 Task: Find connections with filter location Blackpool with filter topic #Websitewith filter profile language Spanish with filter current company ArcelorMittal Nippon Steel India with filter school Tezpur University with filter industry Wireless Services with filter service category Network Support with filter keywords title Machinery Operator
Action: Mouse moved to (561, 76)
Screenshot: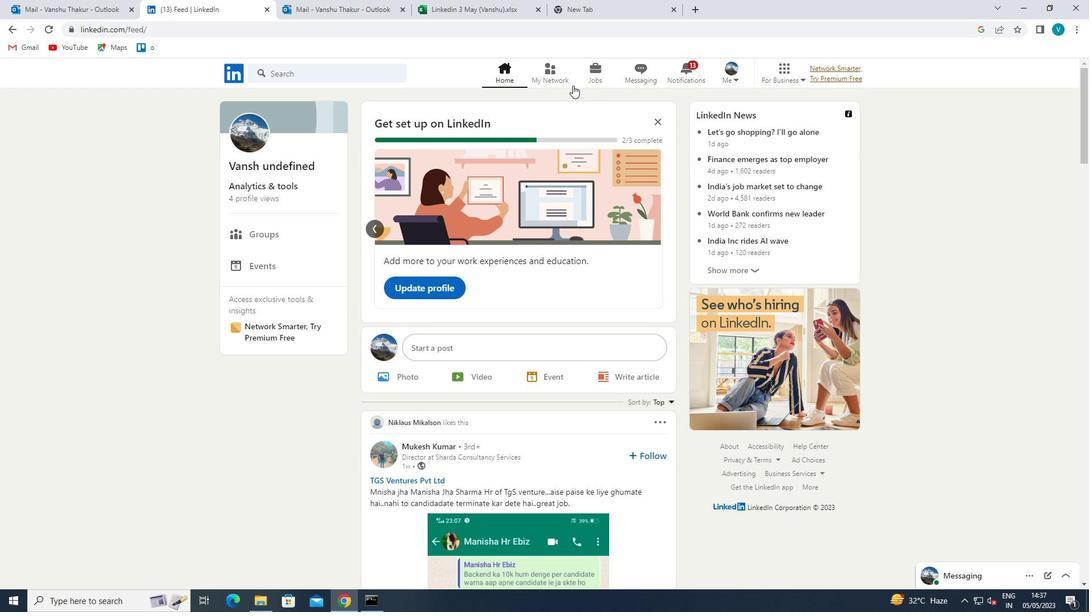 
Action: Mouse pressed left at (561, 76)
Screenshot: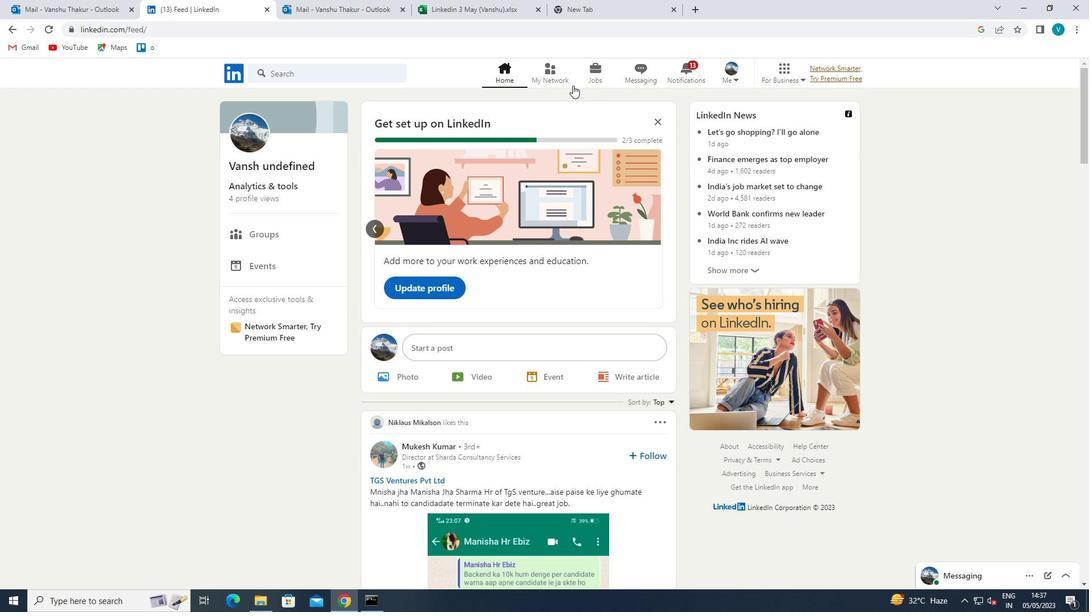 
Action: Mouse moved to (345, 139)
Screenshot: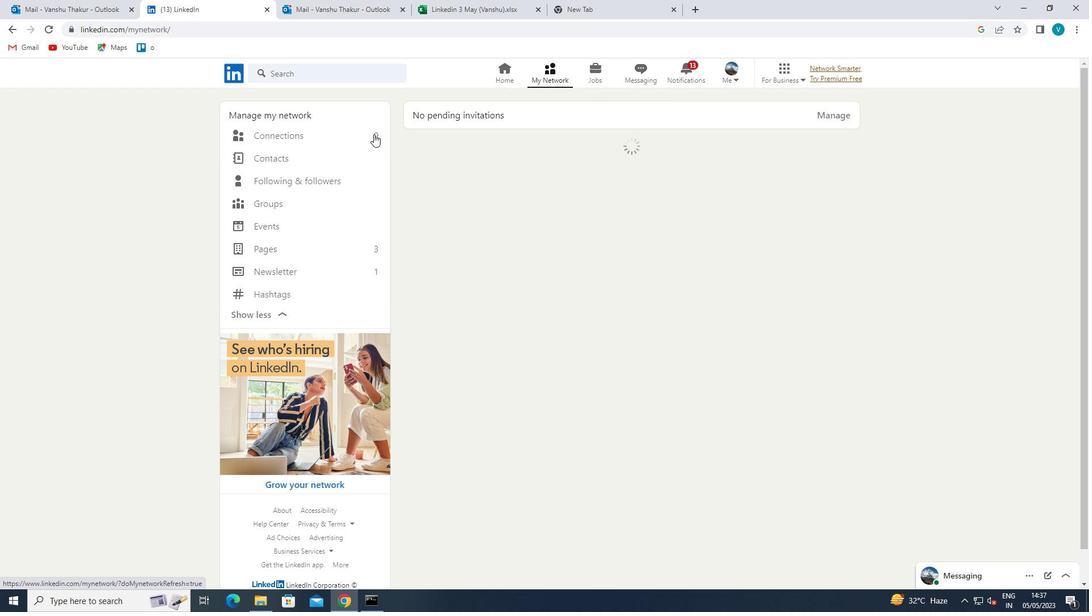 
Action: Mouse pressed left at (345, 139)
Screenshot: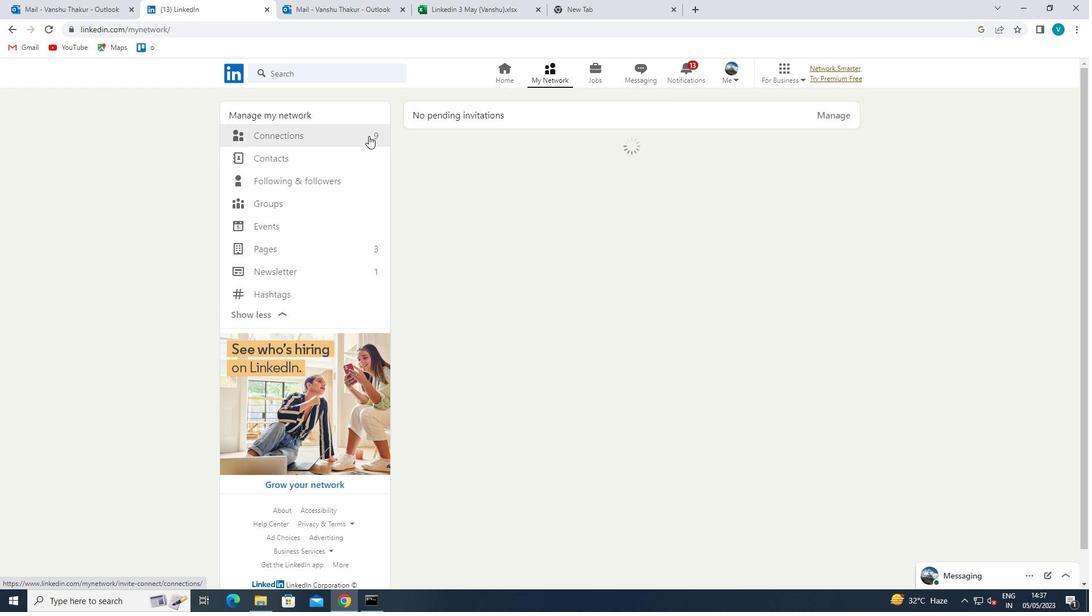 
Action: Mouse moved to (608, 129)
Screenshot: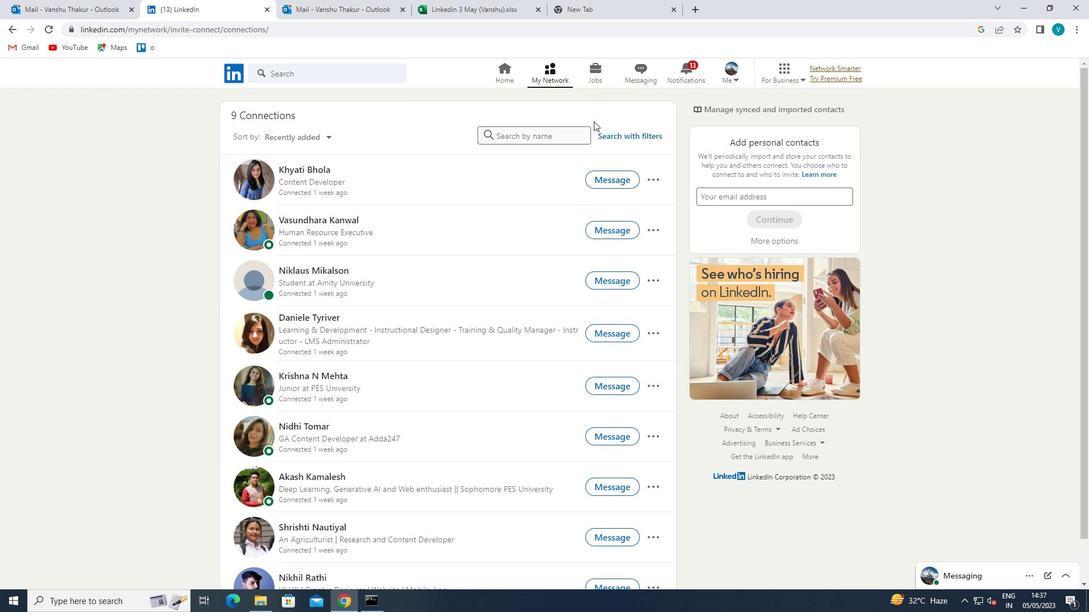
Action: Mouse pressed left at (608, 129)
Screenshot: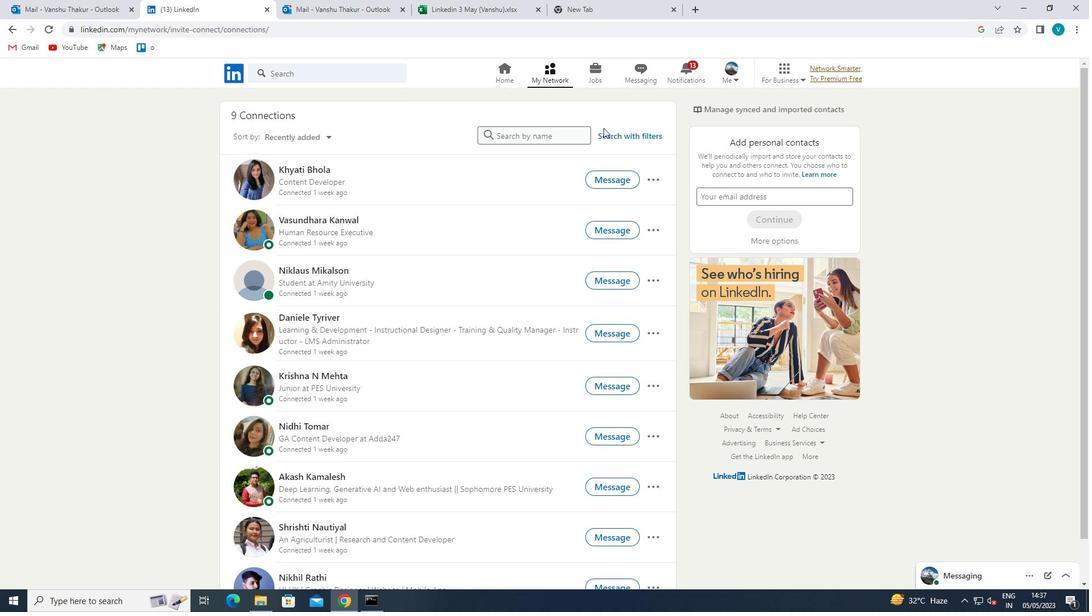 
Action: Mouse moved to (559, 103)
Screenshot: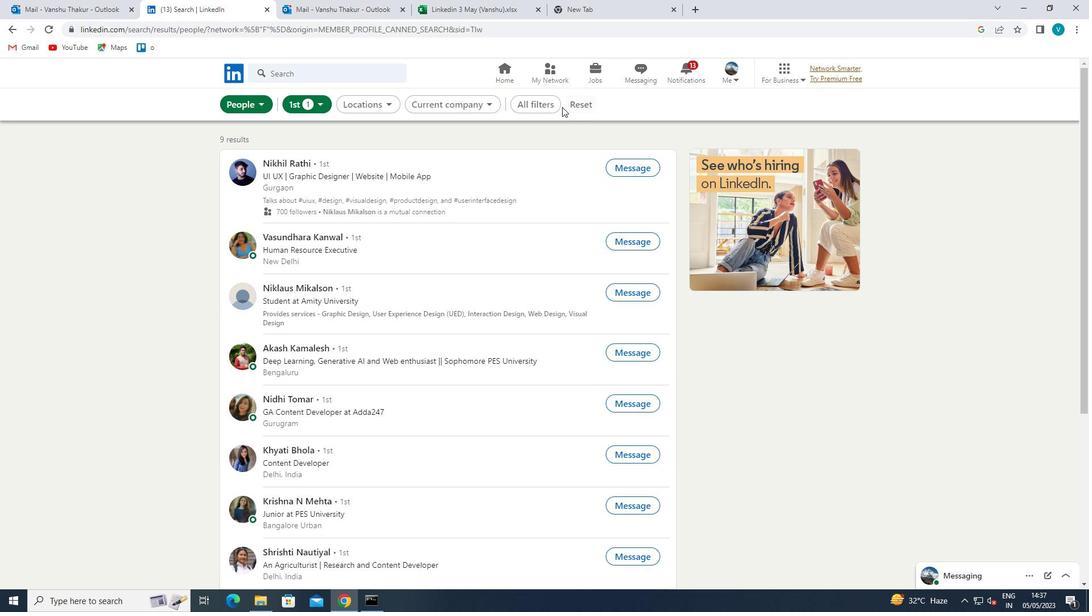 
Action: Mouse pressed left at (559, 103)
Screenshot: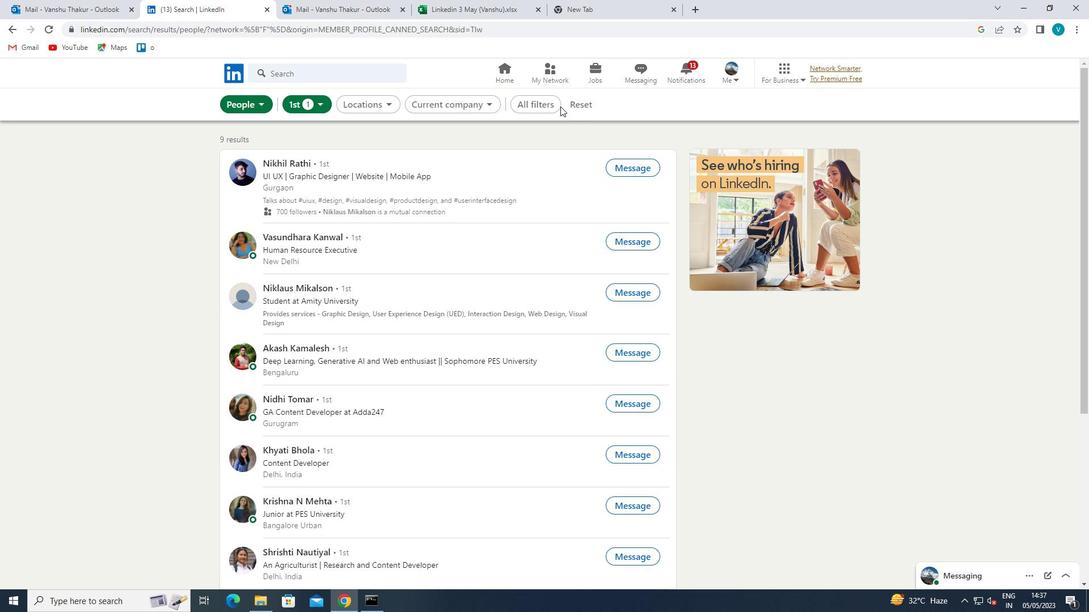 
Action: Mouse moved to (917, 250)
Screenshot: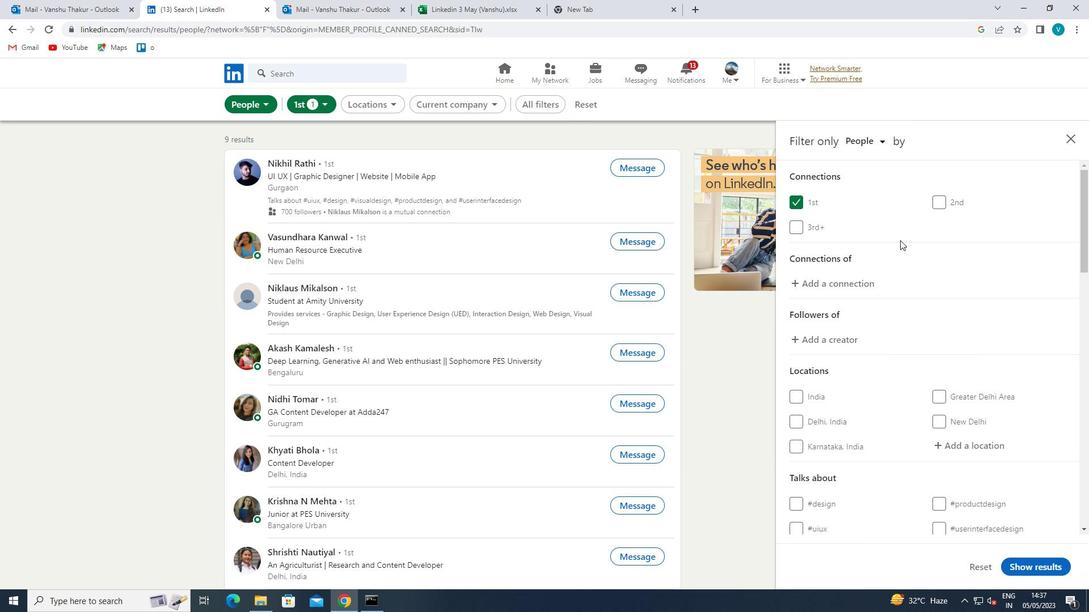 
Action: Mouse scrolled (917, 249) with delta (0, 0)
Screenshot: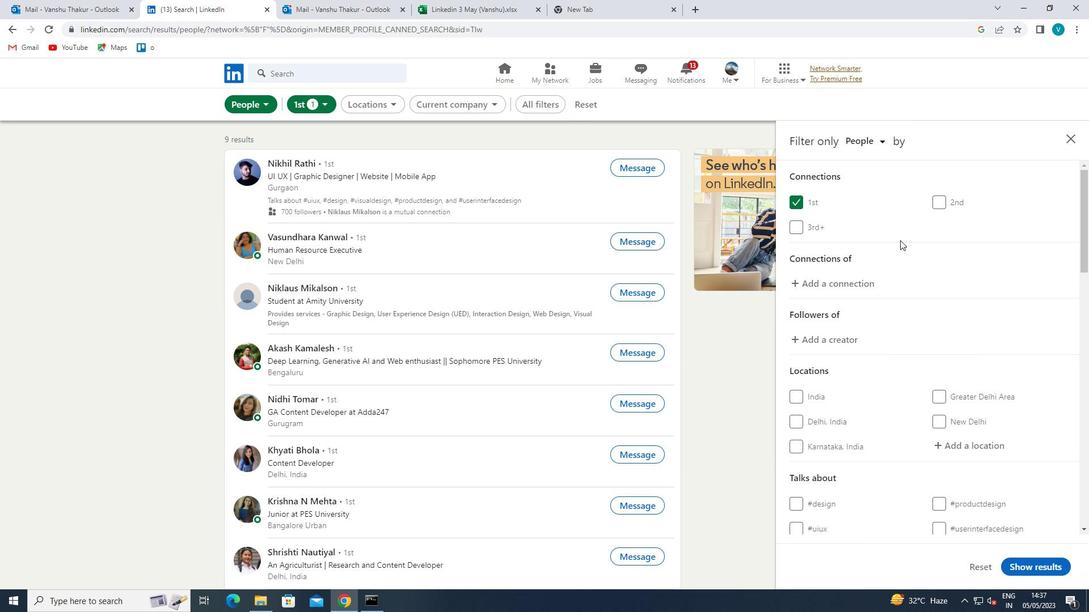
Action: Mouse moved to (921, 254)
Screenshot: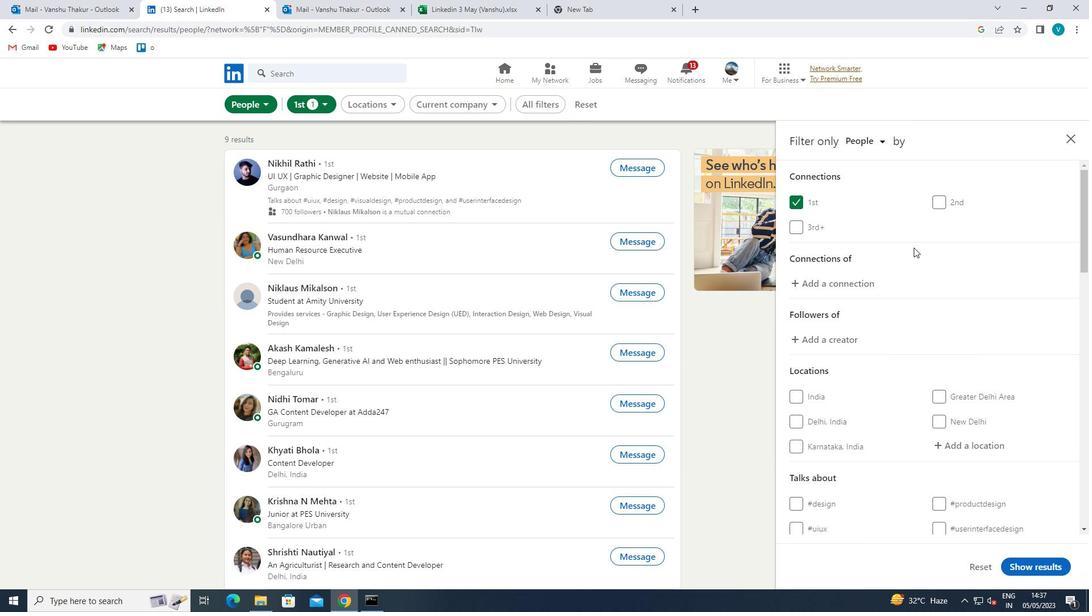 
Action: Mouse scrolled (921, 254) with delta (0, 0)
Screenshot: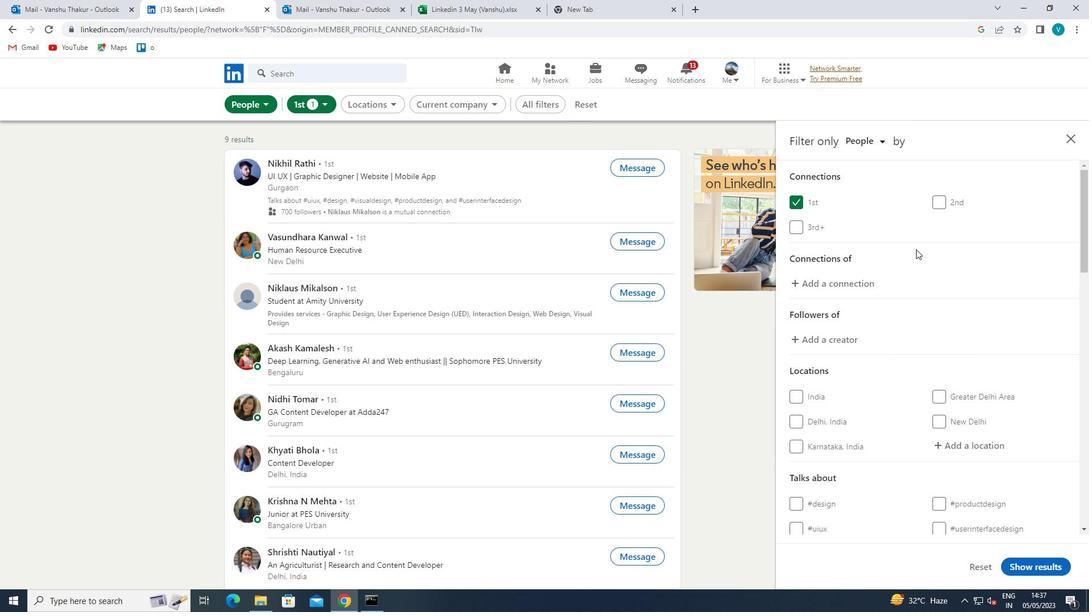 
Action: Mouse moved to (924, 258)
Screenshot: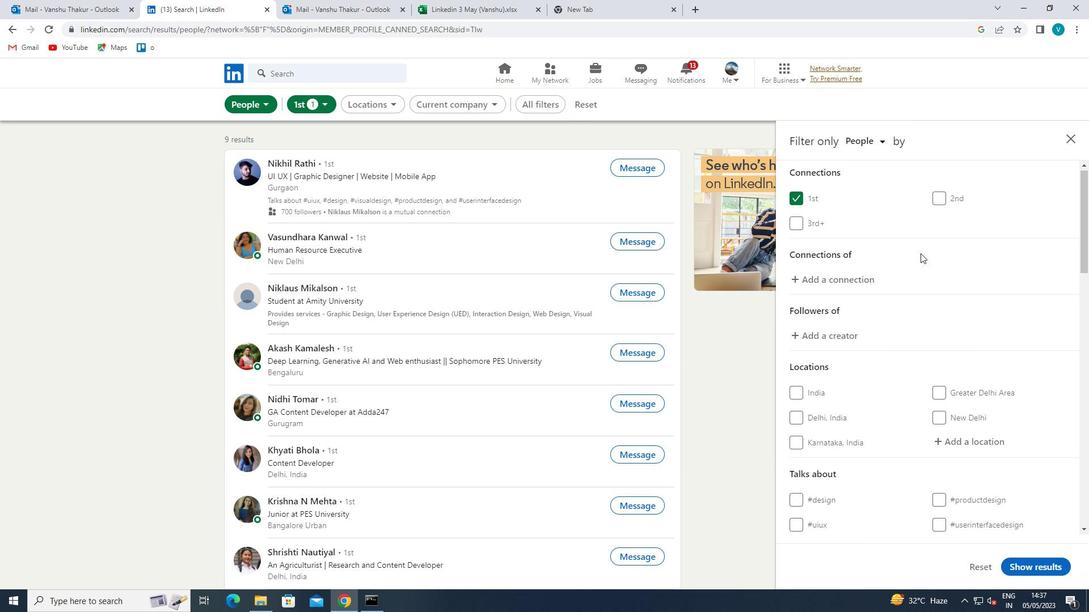 
Action: Mouse scrolled (924, 257) with delta (0, 0)
Screenshot: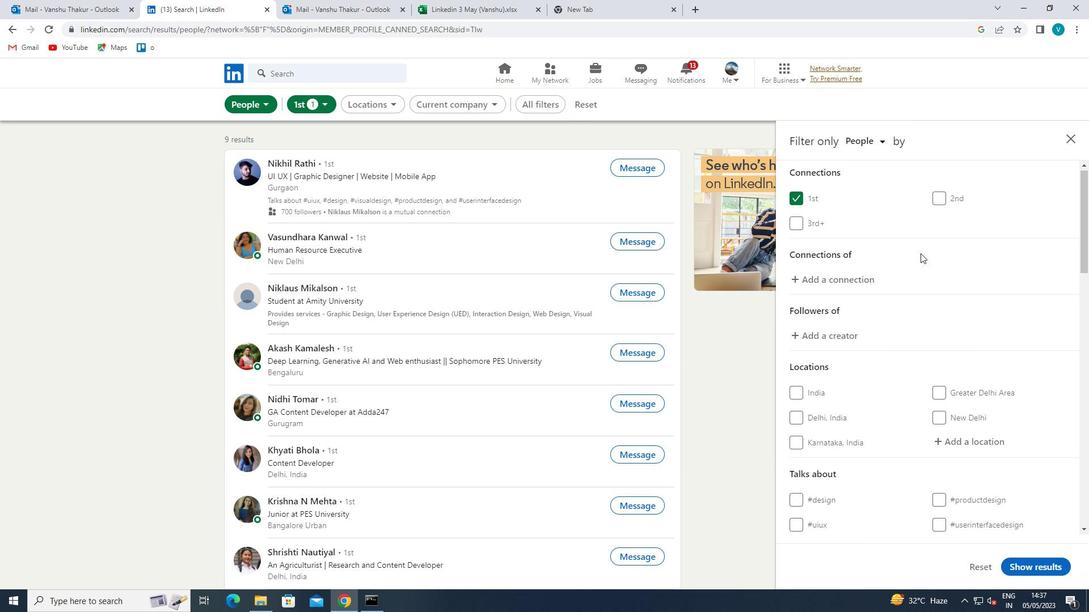 
Action: Mouse moved to (967, 282)
Screenshot: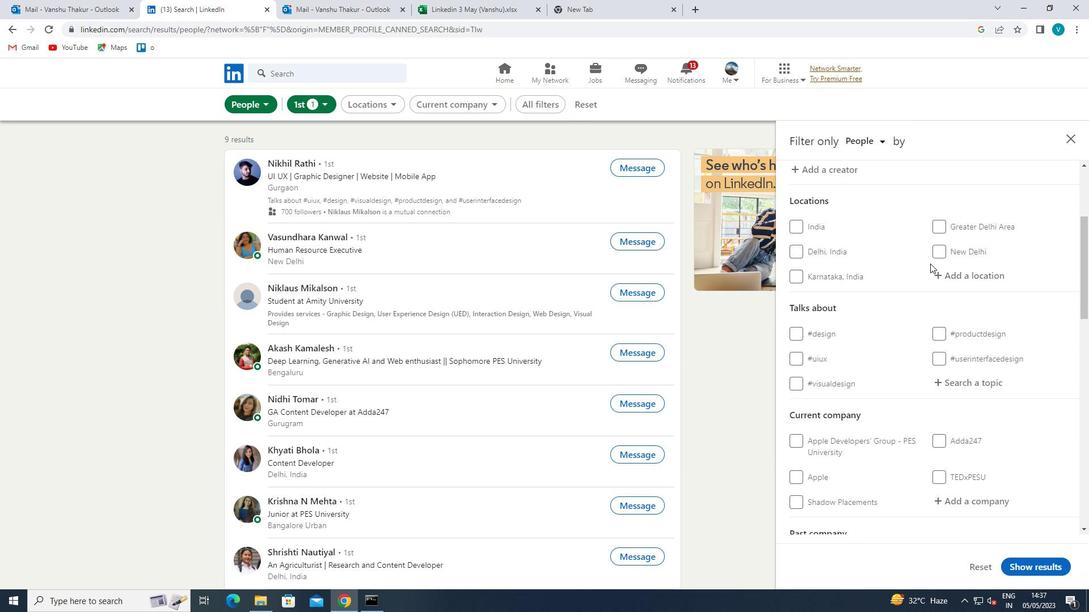 
Action: Mouse pressed left at (967, 282)
Screenshot: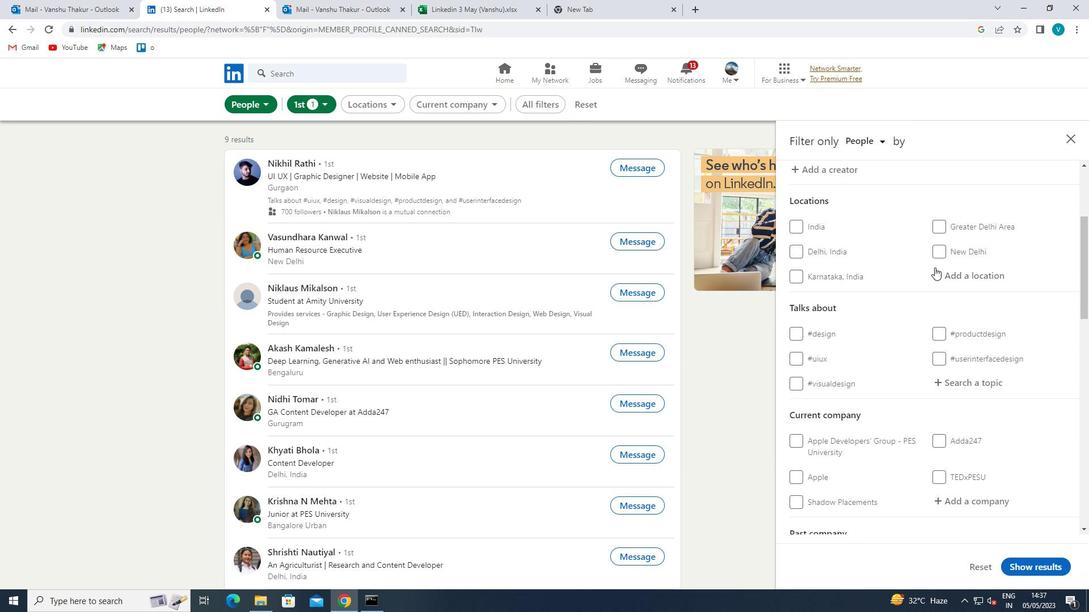 
Action: Key pressed <Key.shift>BLACKPOOL
Screenshot: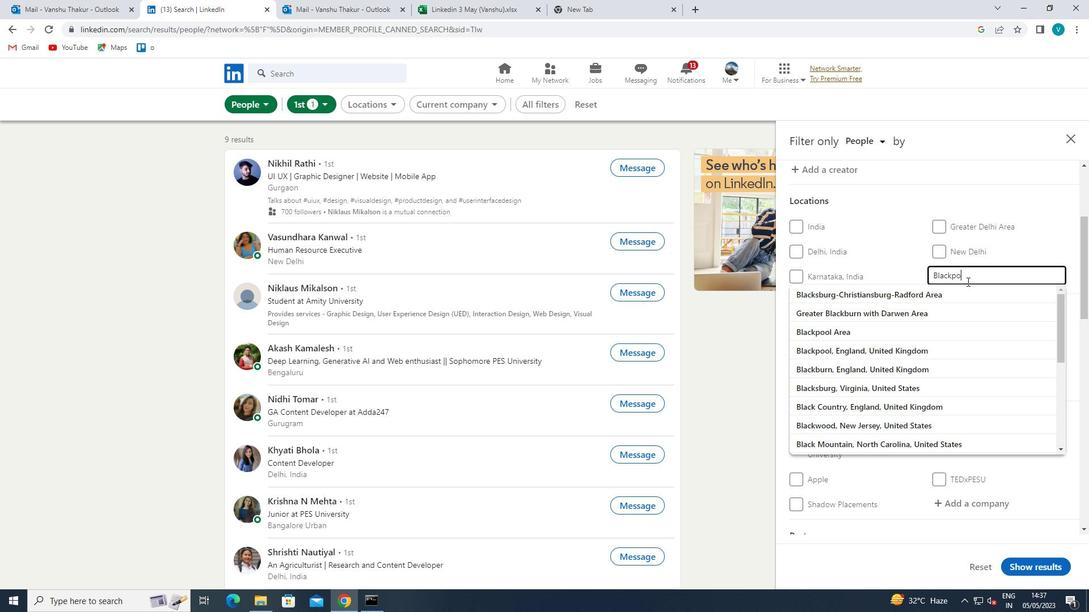 
Action: Mouse moved to (965, 285)
Screenshot: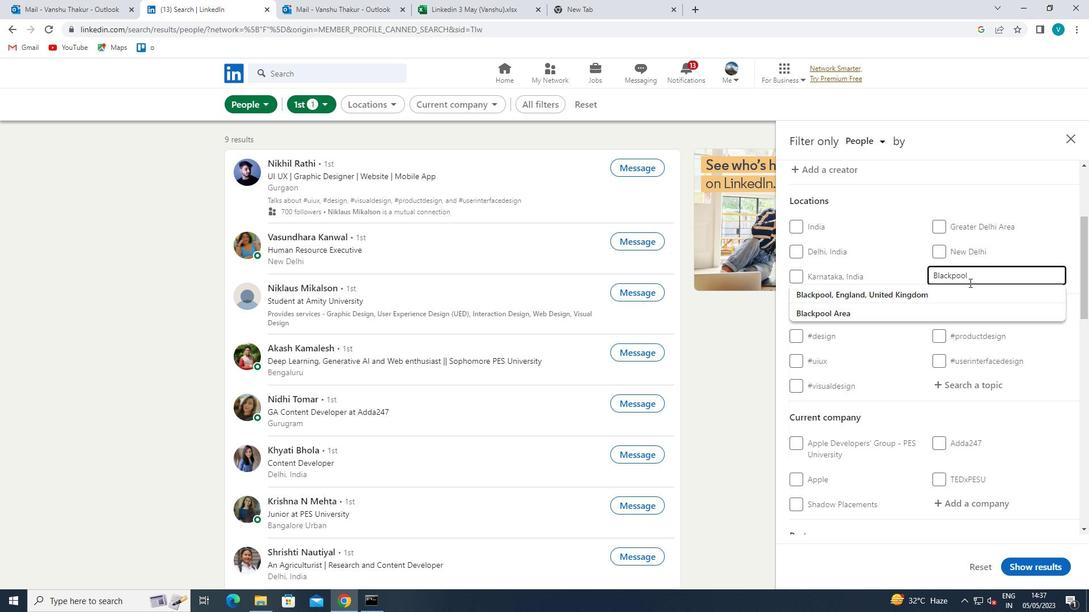 
Action: Mouse pressed left at (965, 285)
Screenshot: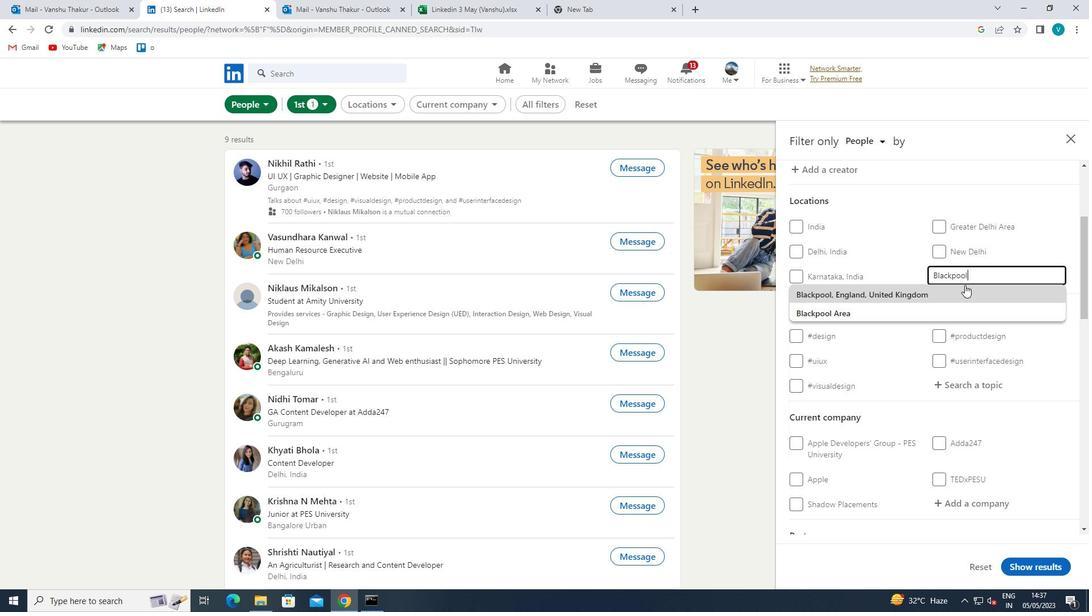 
Action: Mouse scrolled (965, 284) with delta (0, 0)
Screenshot: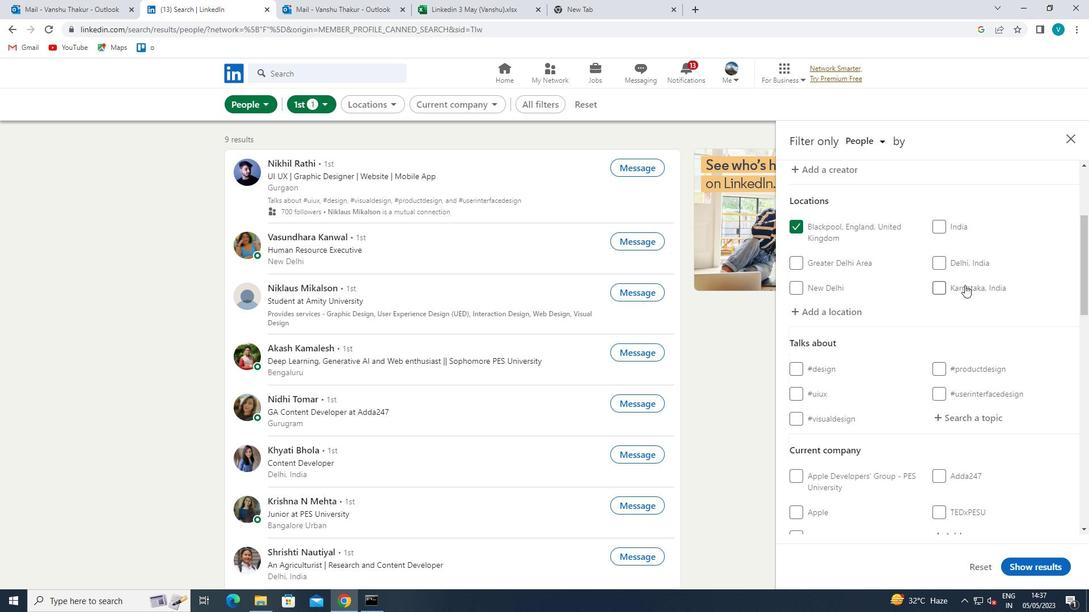 
Action: Mouse scrolled (965, 284) with delta (0, 0)
Screenshot: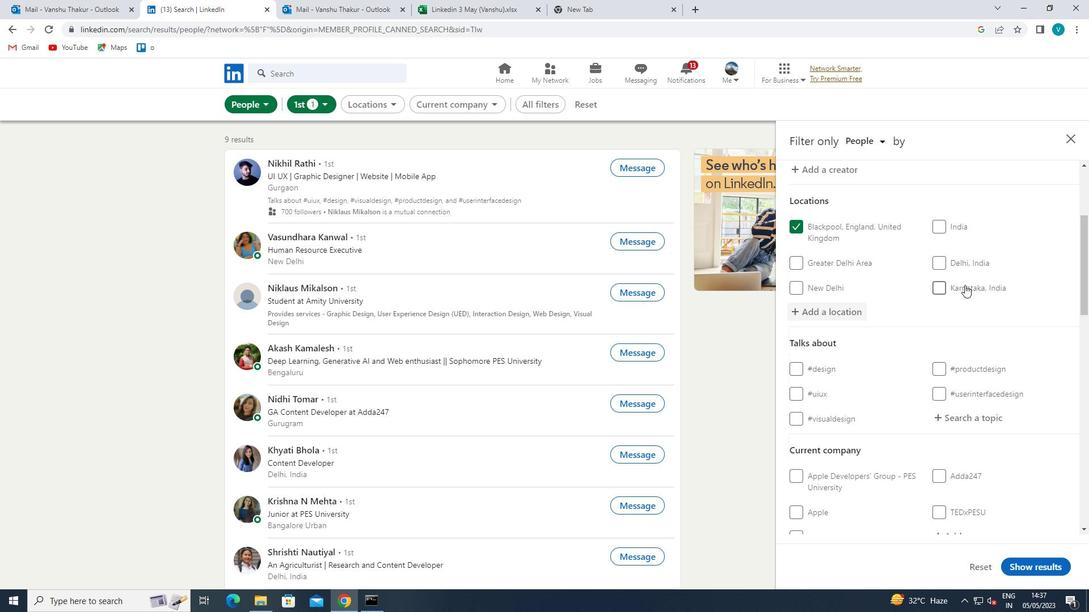 
Action: Mouse moved to (964, 310)
Screenshot: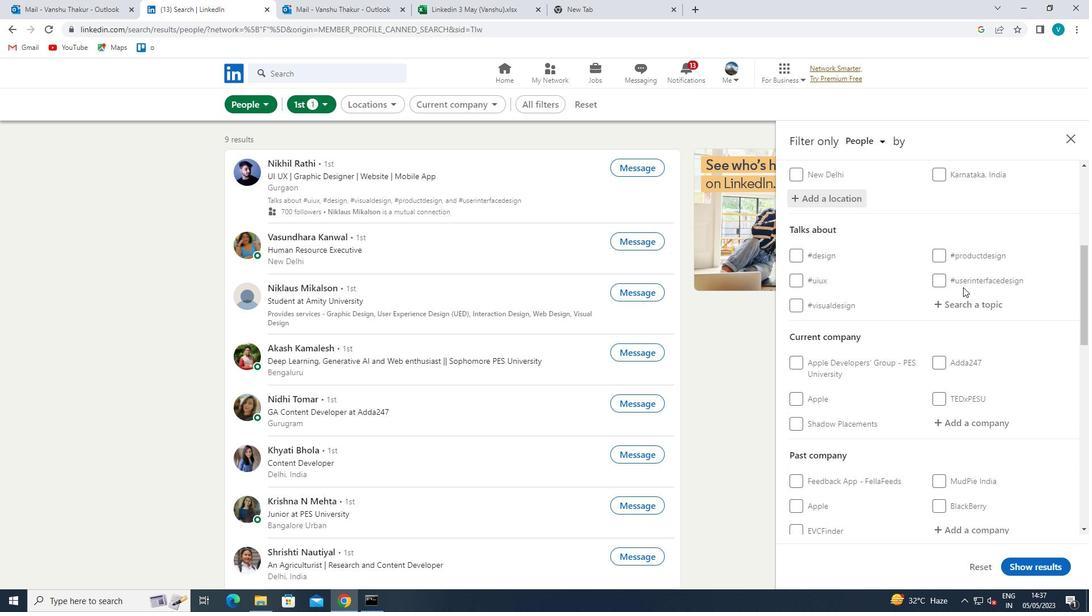 
Action: Mouse pressed left at (964, 310)
Screenshot: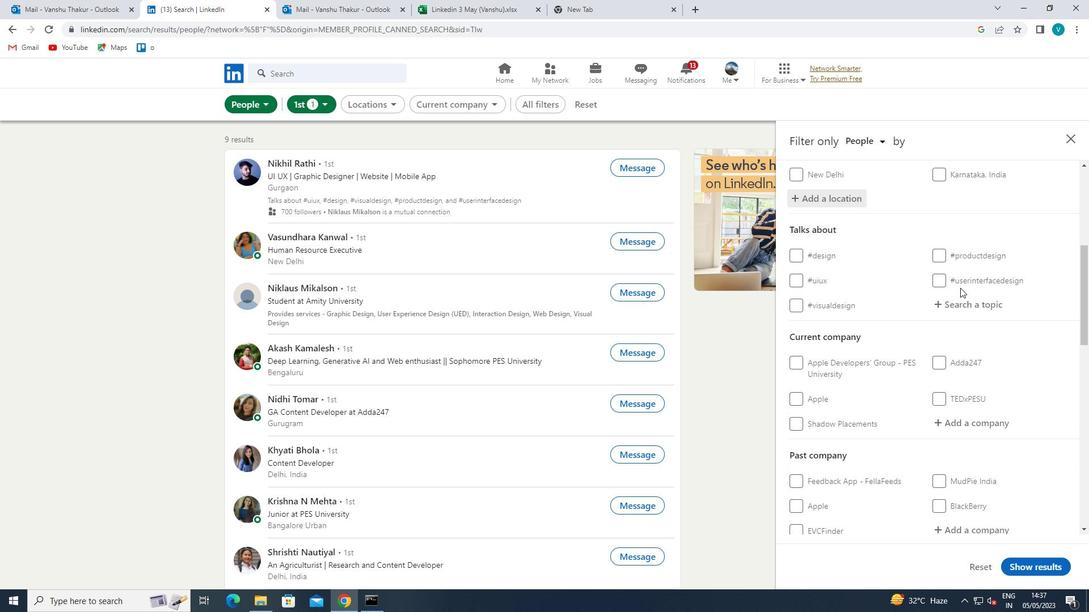 
Action: Mouse moved to (966, 311)
Screenshot: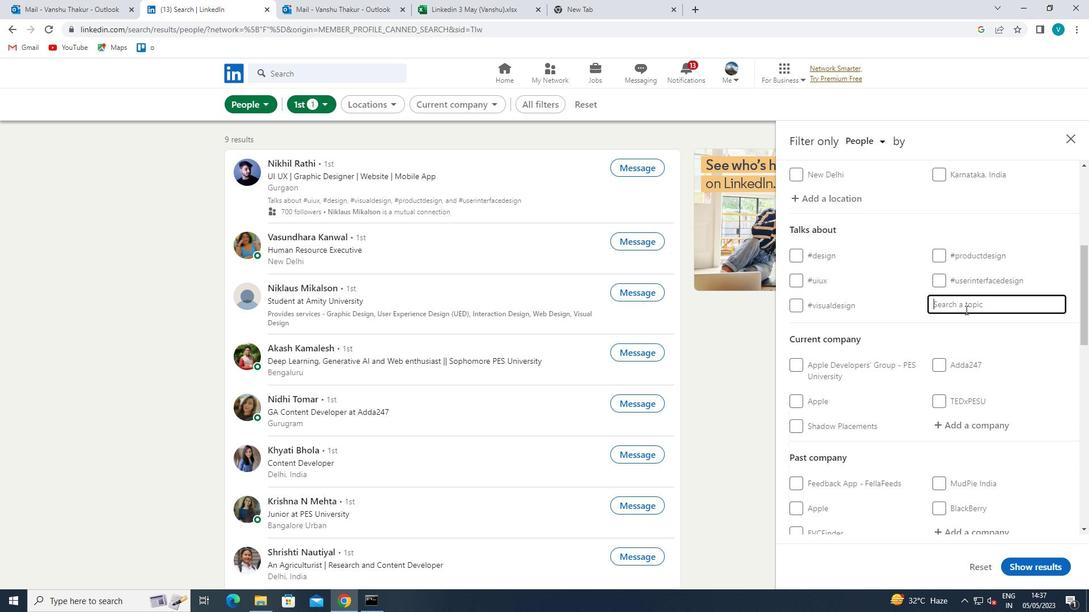 
Action: Key pressed WEBSITE
Screenshot: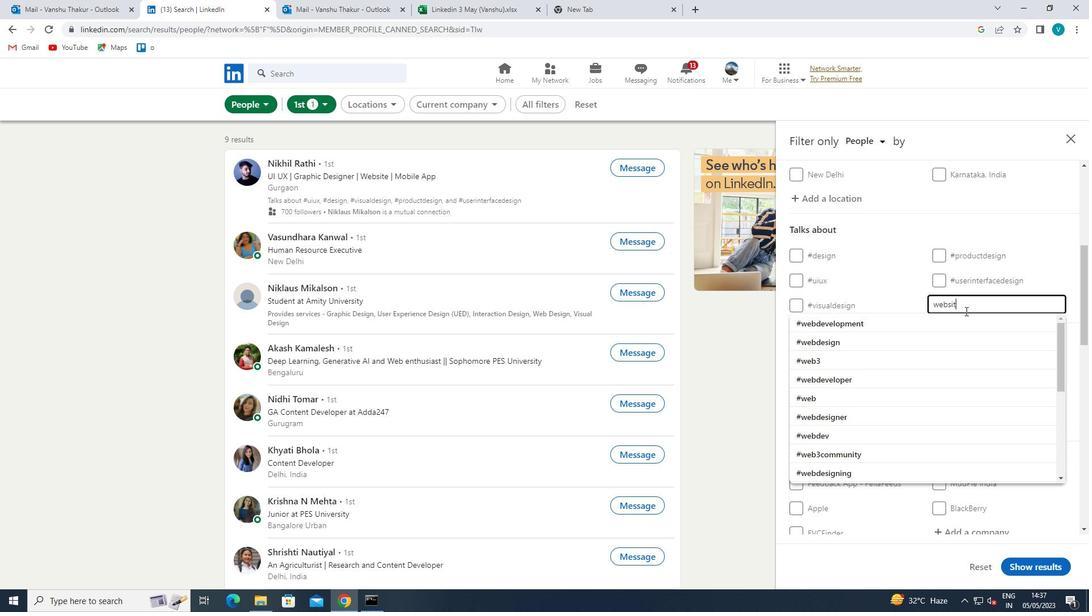 
Action: Mouse moved to (910, 320)
Screenshot: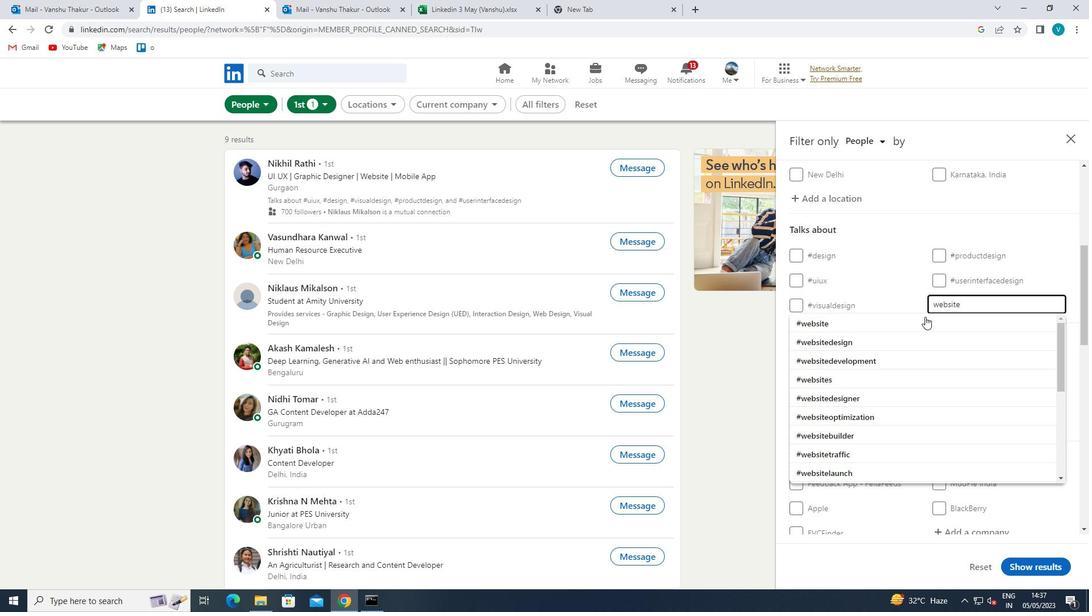 
Action: Mouse pressed left at (910, 320)
Screenshot: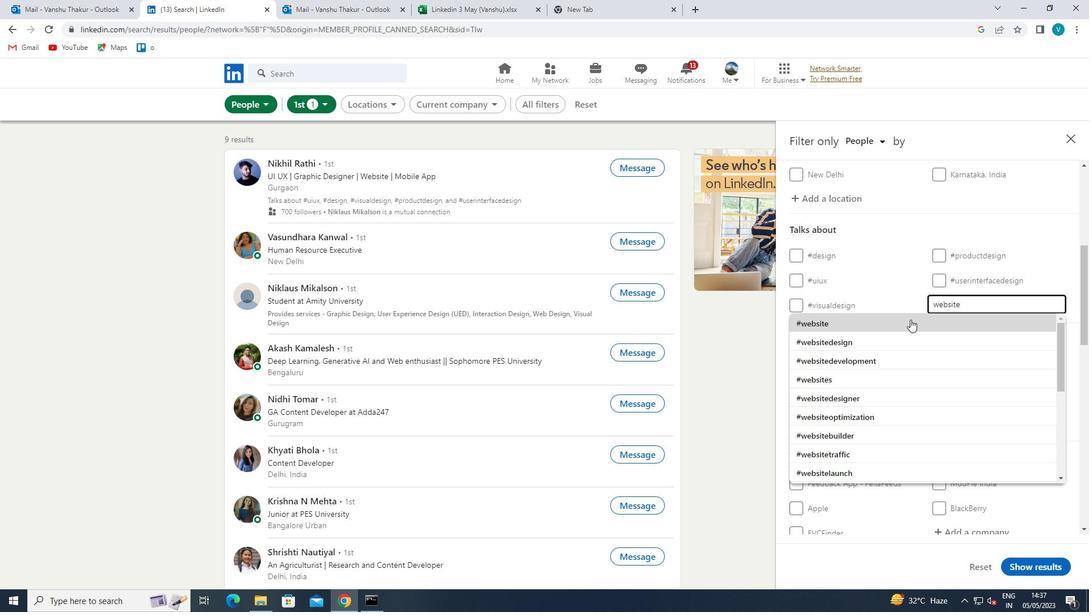 
Action: Mouse scrolled (910, 319) with delta (0, 0)
Screenshot: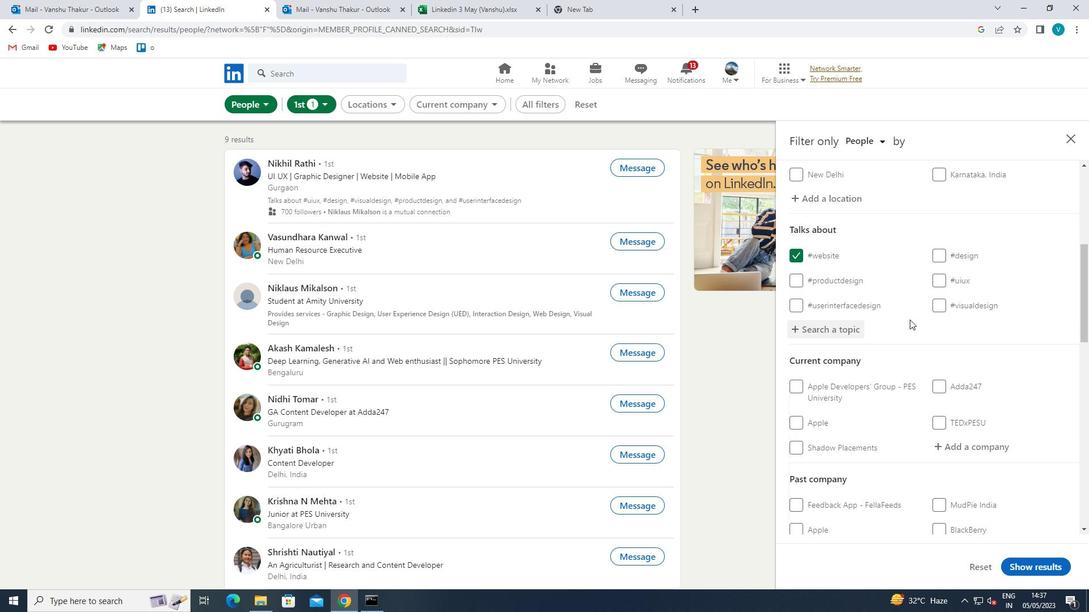 
Action: Mouse scrolled (910, 319) with delta (0, 0)
Screenshot: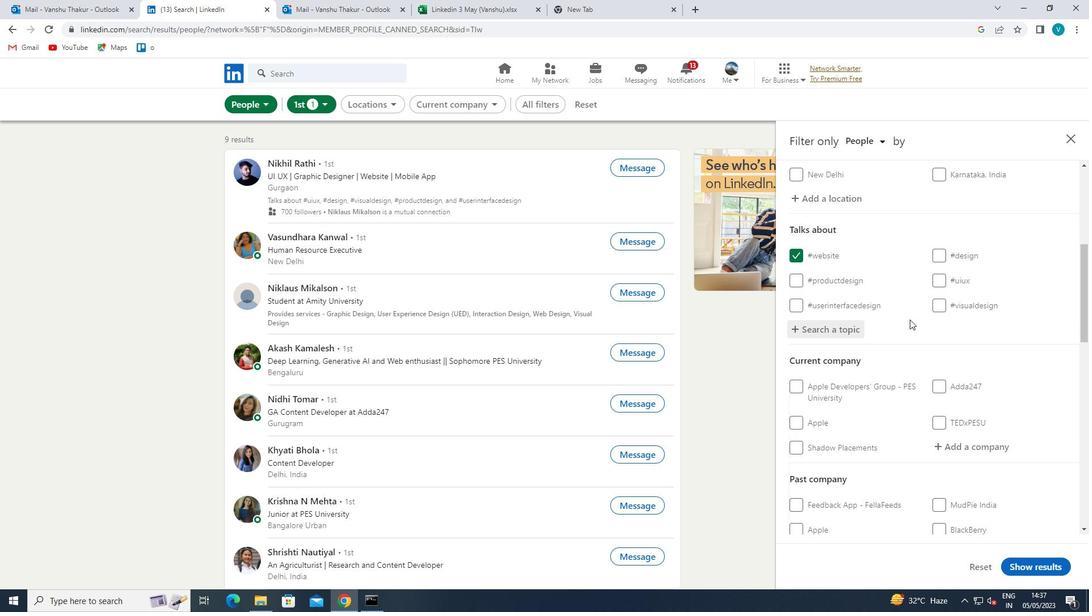 
Action: Mouse moved to (959, 335)
Screenshot: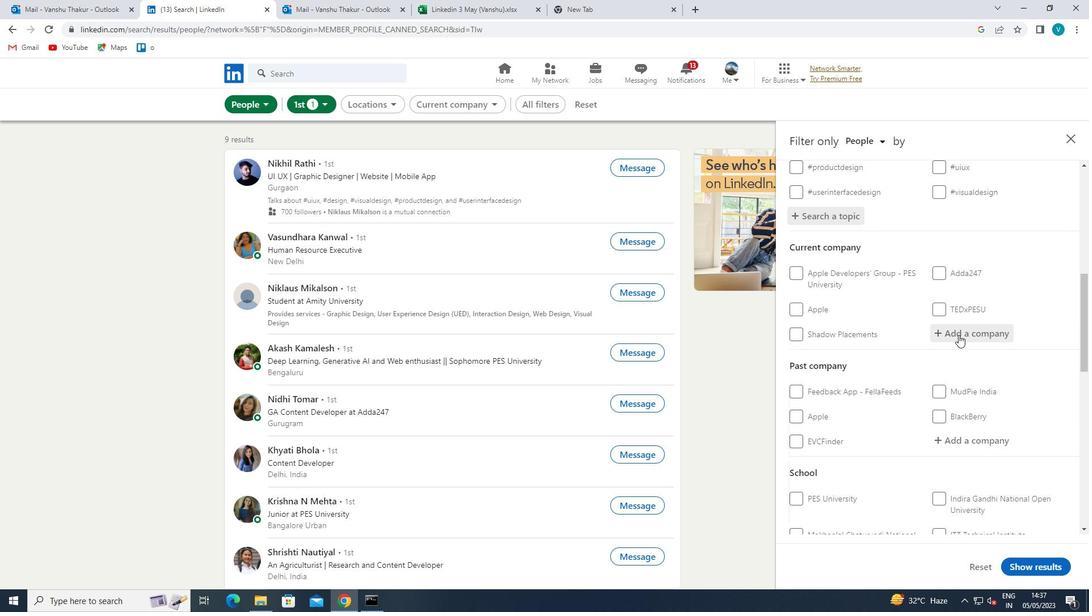 
Action: Mouse pressed left at (959, 335)
Screenshot: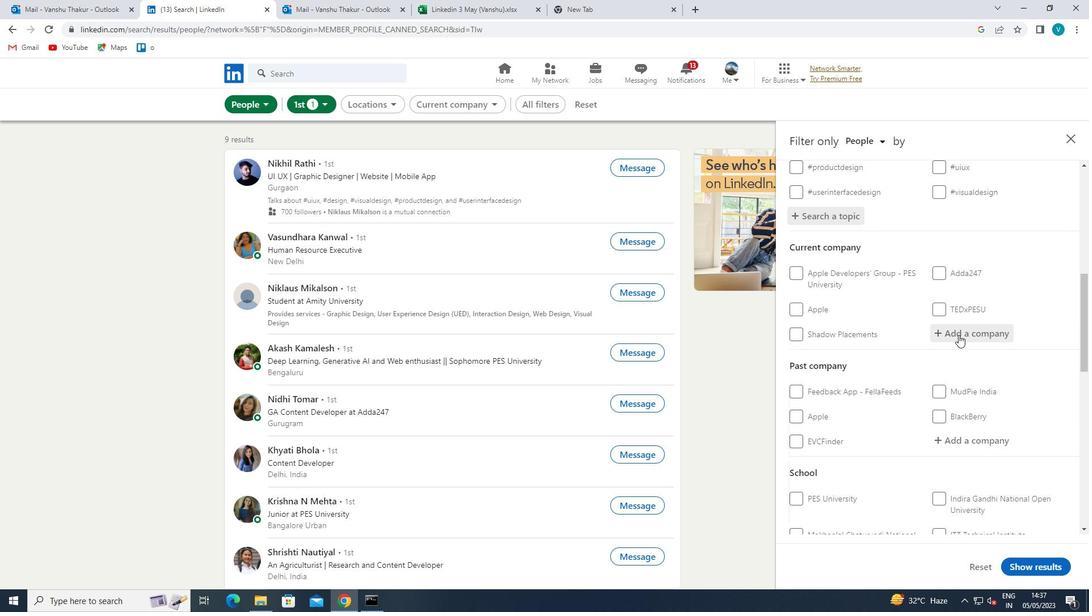 
Action: Mouse moved to (957, 336)
Screenshot: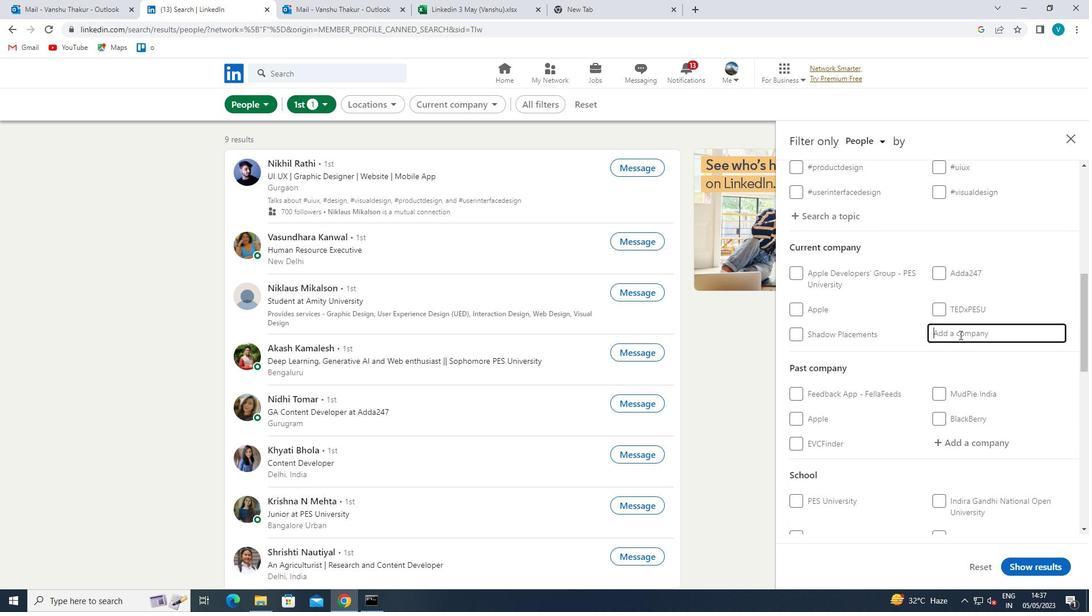 
Action: Key pressed <Key.shift>ARCELOR
Screenshot: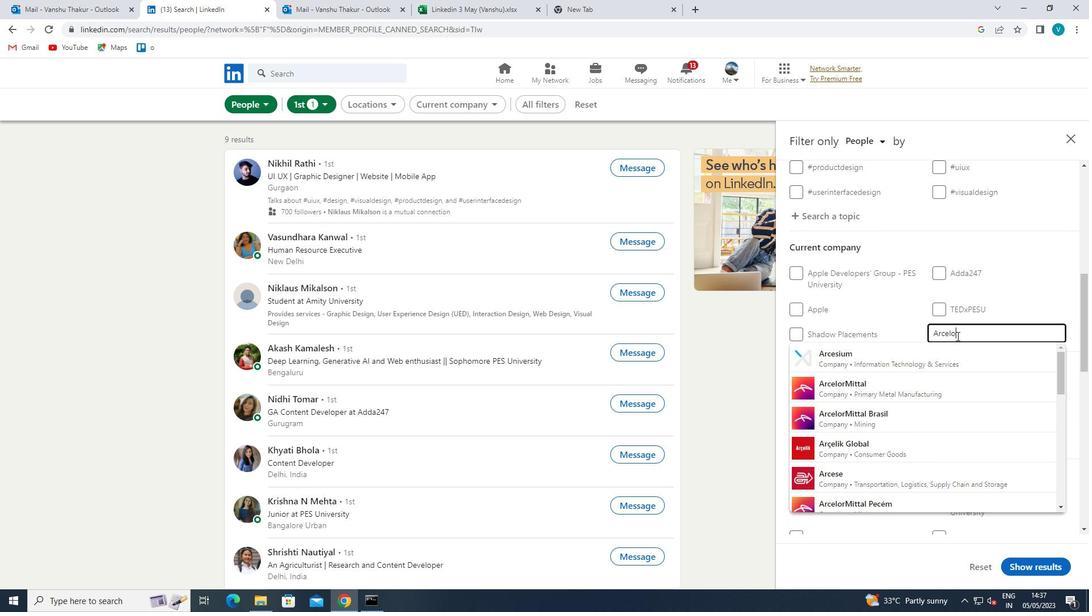 
Action: Mouse moved to (934, 416)
Screenshot: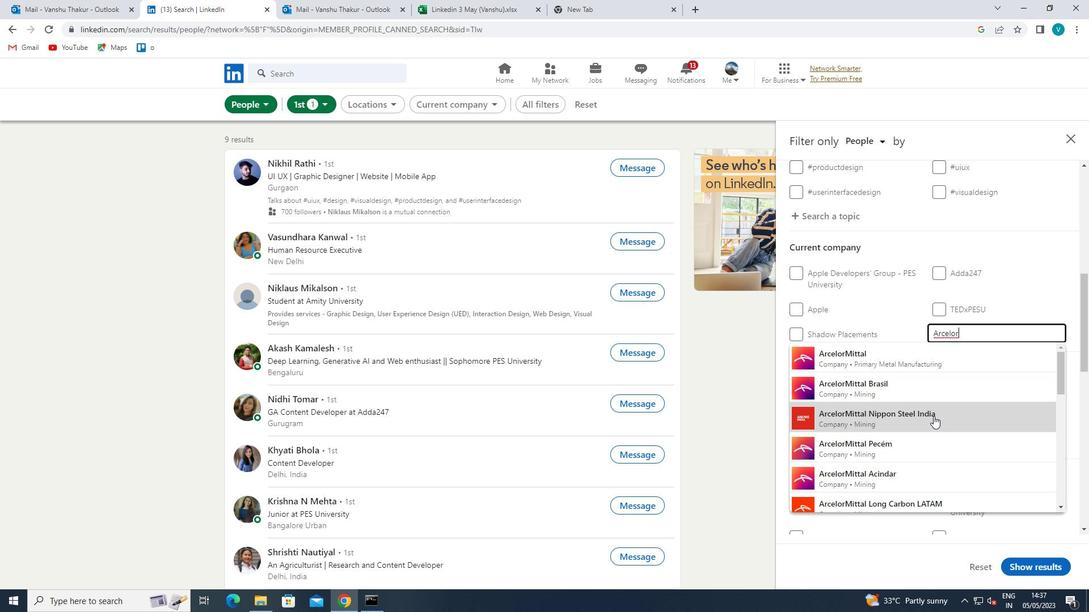 
Action: Mouse pressed left at (934, 416)
Screenshot: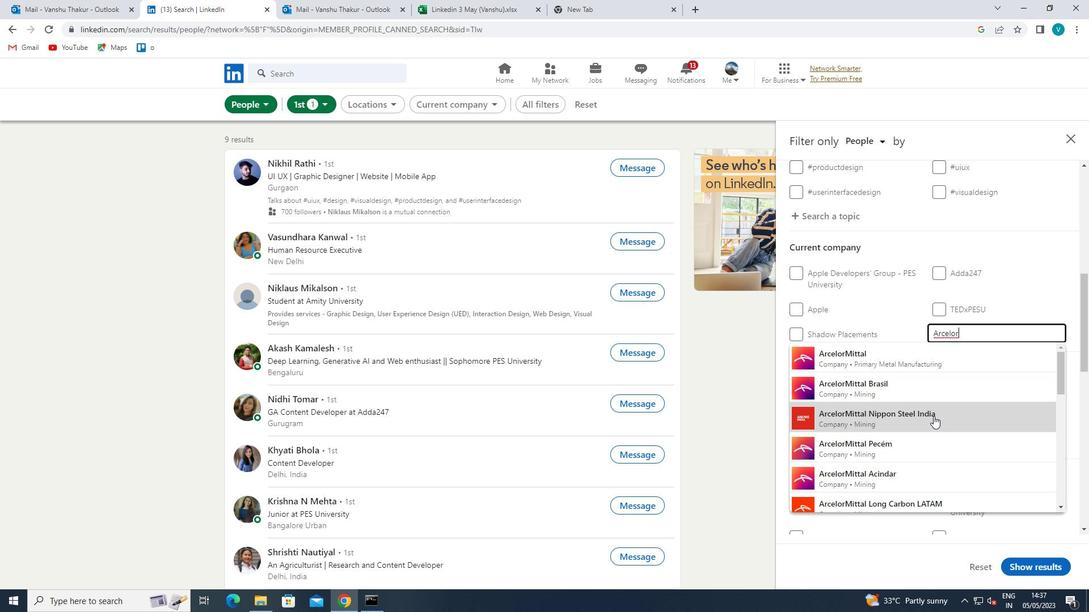 
Action: Mouse moved to (935, 416)
Screenshot: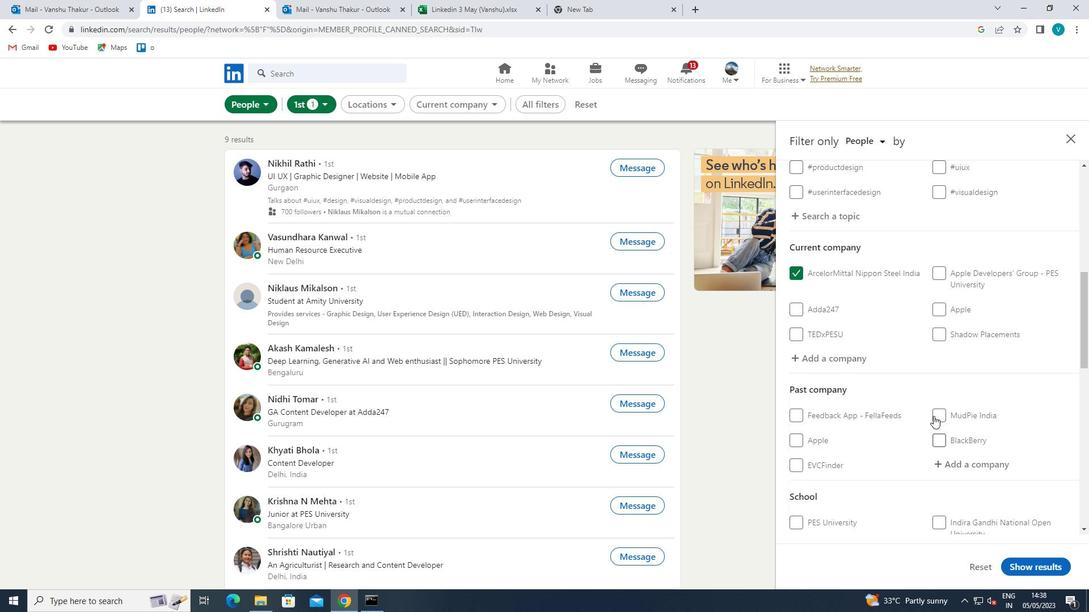 
Action: Mouse scrolled (935, 416) with delta (0, 0)
Screenshot: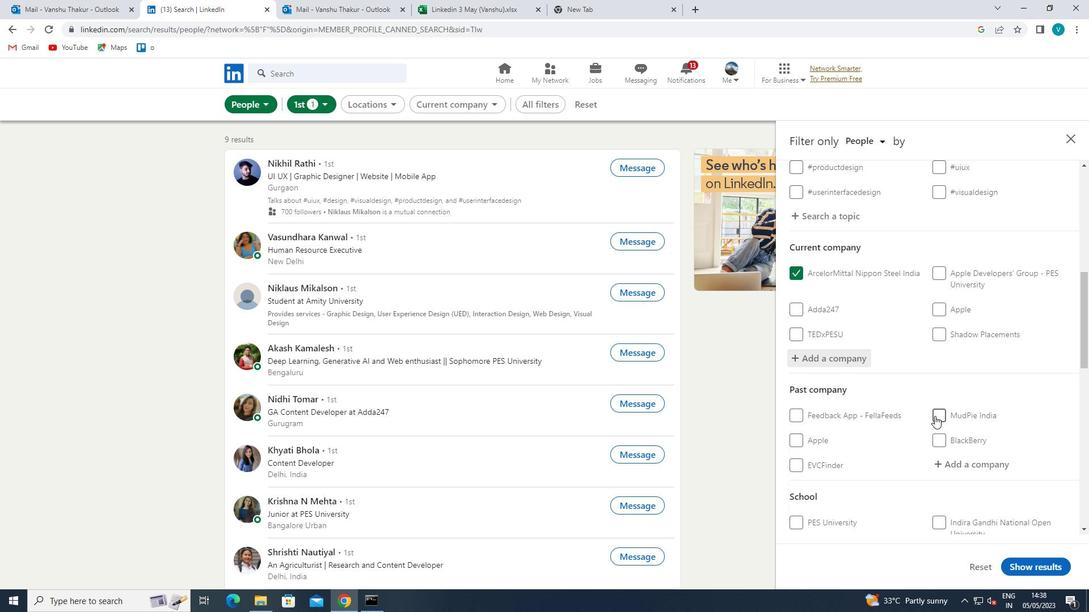 
Action: Mouse scrolled (935, 416) with delta (0, 0)
Screenshot: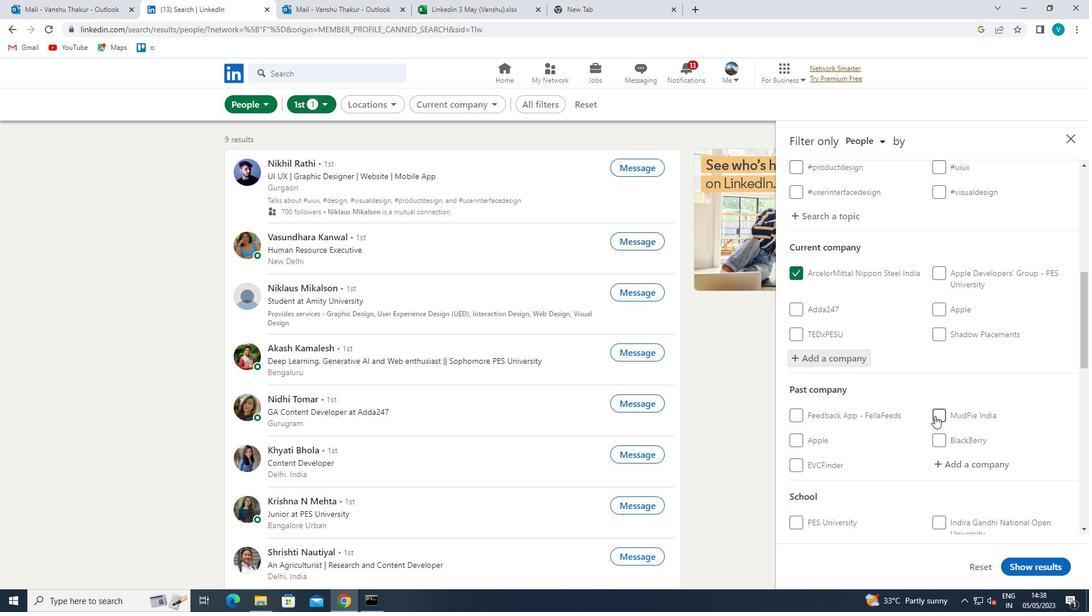 
Action: Mouse scrolled (935, 416) with delta (0, 0)
Screenshot: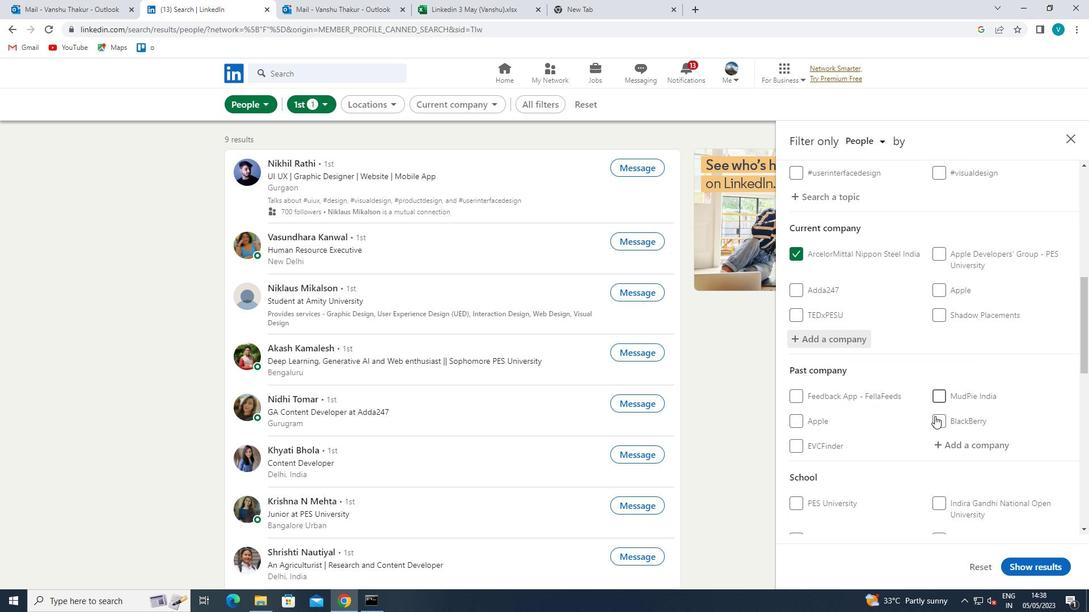 
Action: Mouse scrolled (935, 416) with delta (0, 0)
Screenshot: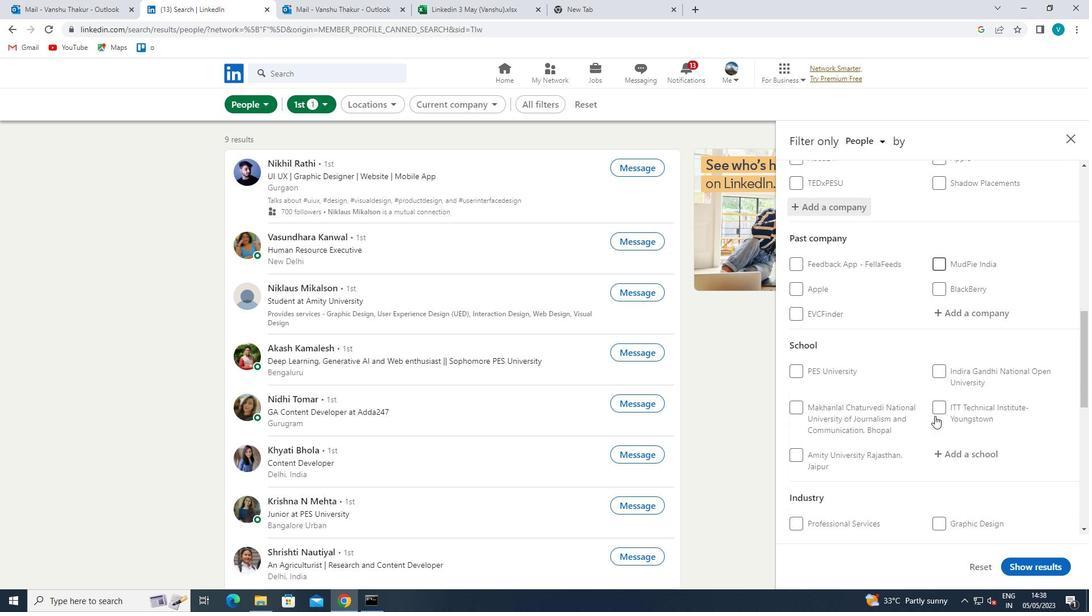 
Action: Mouse moved to (955, 379)
Screenshot: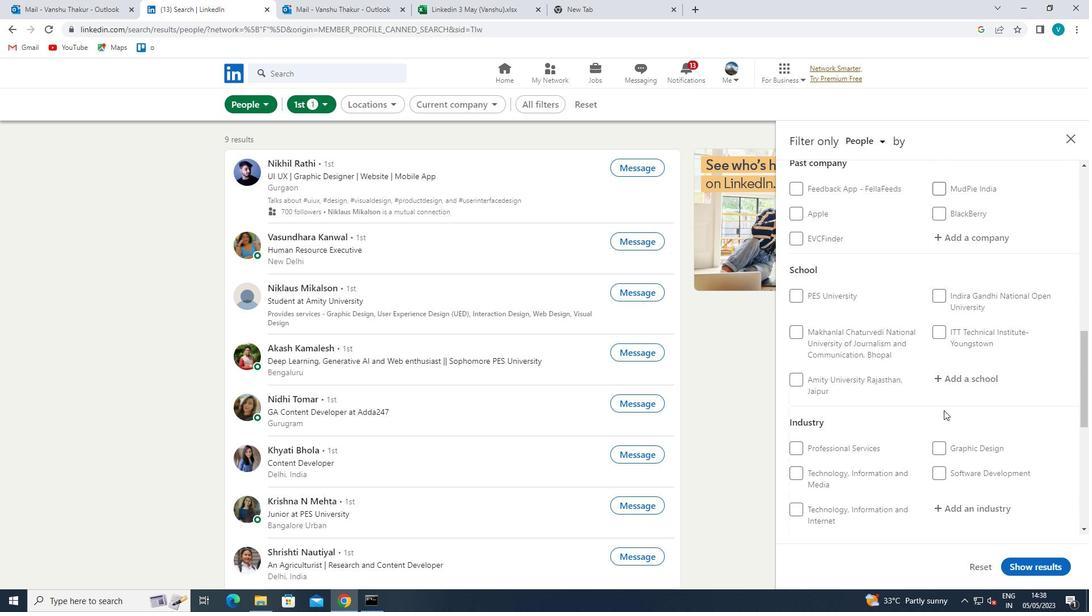
Action: Mouse pressed left at (955, 379)
Screenshot: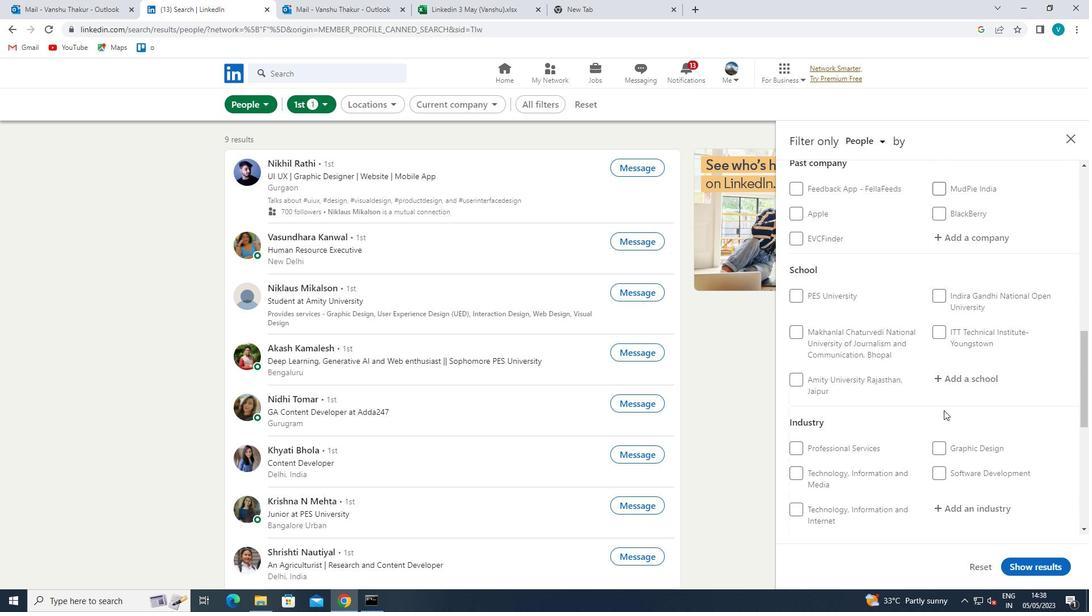 
Action: Key pressed <Key.shift><Key.shift><Key.shift>TEZPUR
Screenshot: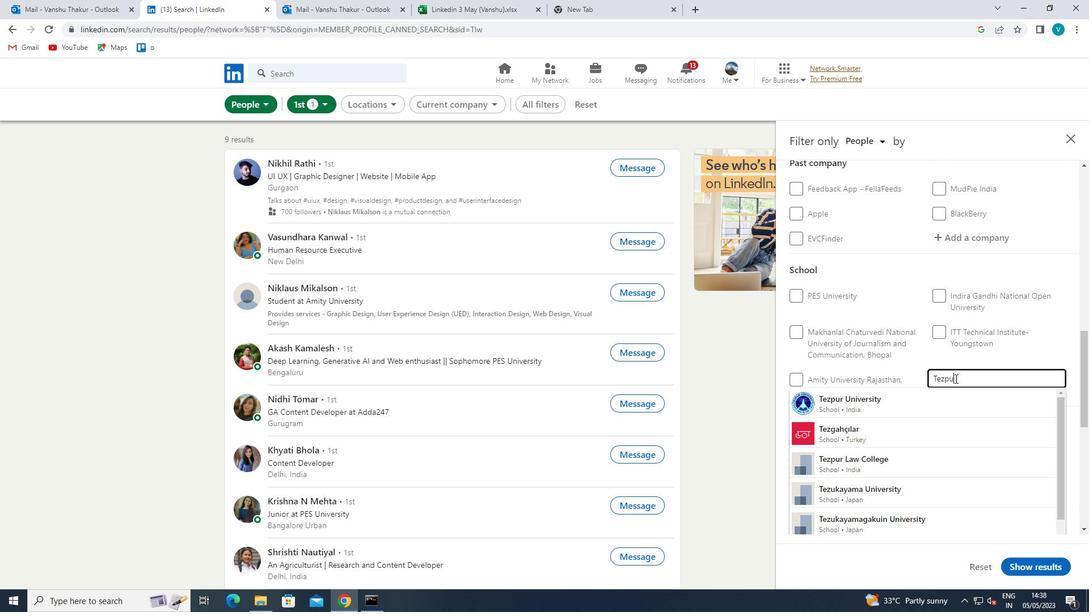 
Action: Mouse moved to (959, 395)
Screenshot: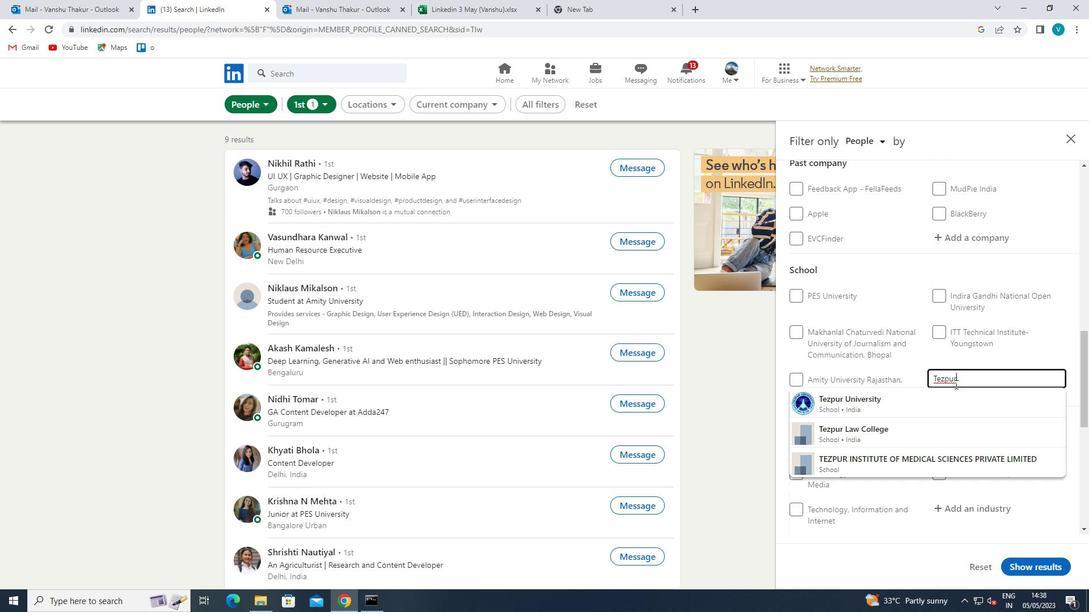 
Action: Mouse pressed left at (959, 395)
Screenshot: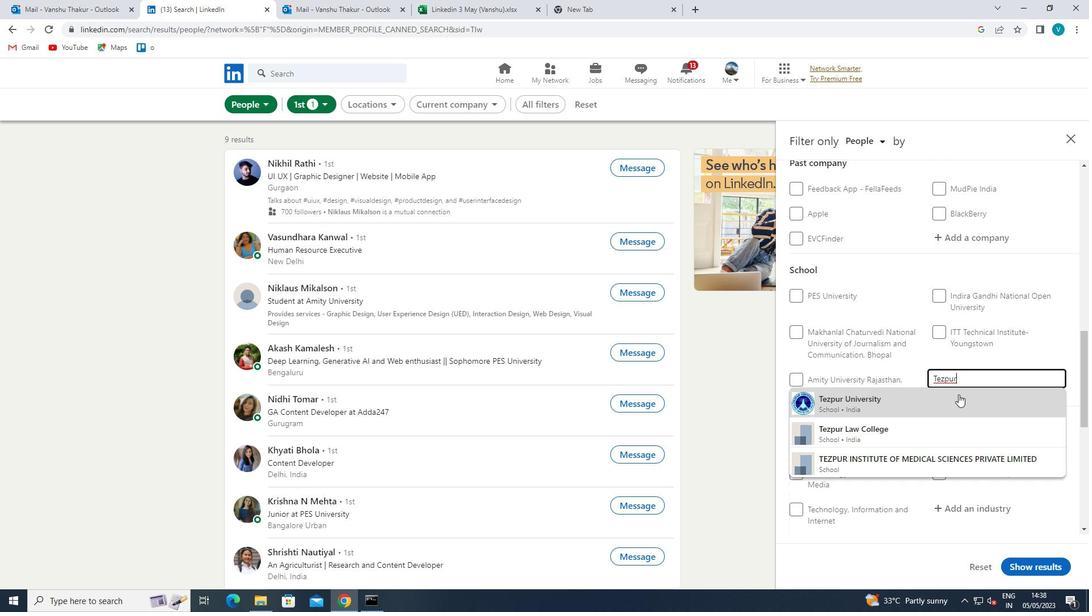 
Action: Mouse scrolled (959, 394) with delta (0, 0)
Screenshot: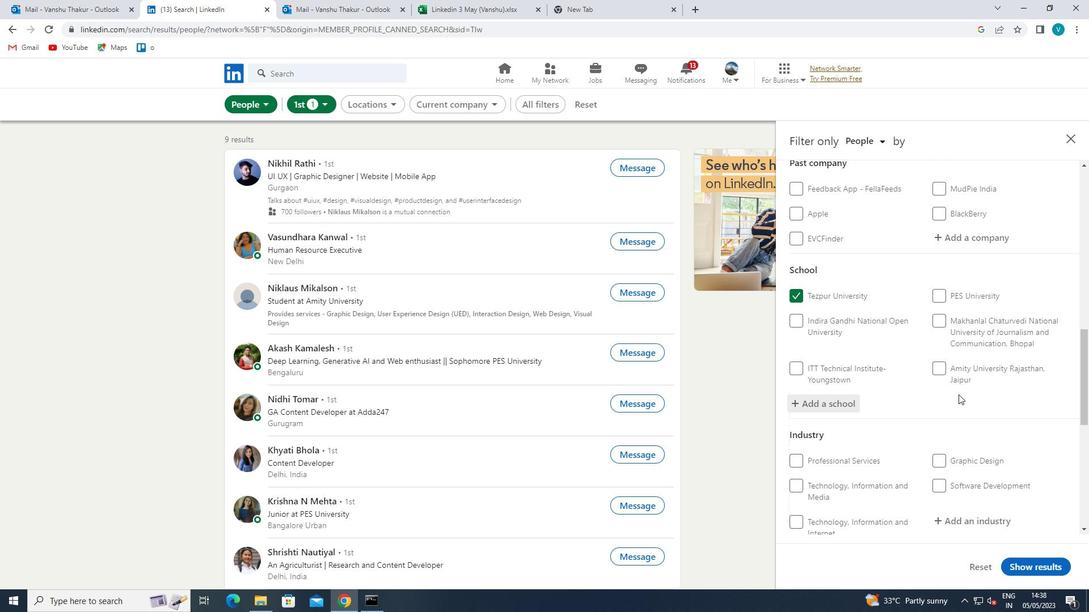 
Action: Mouse scrolled (959, 394) with delta (0, 0)
Screenshot: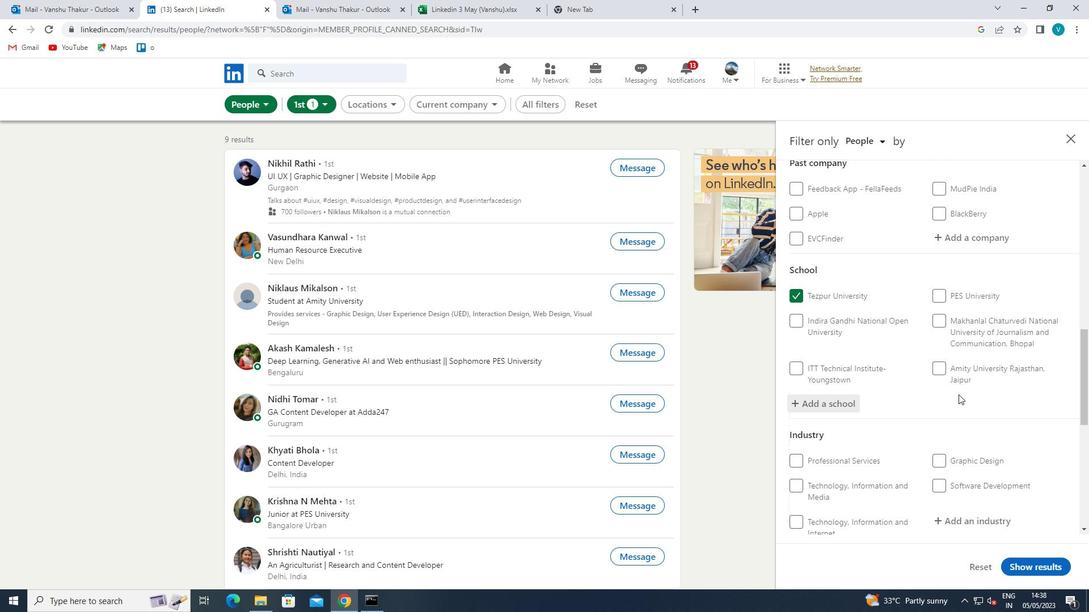 
Action: Mouse scrolled (959, 394) with delta (0, 0)
Screenshot: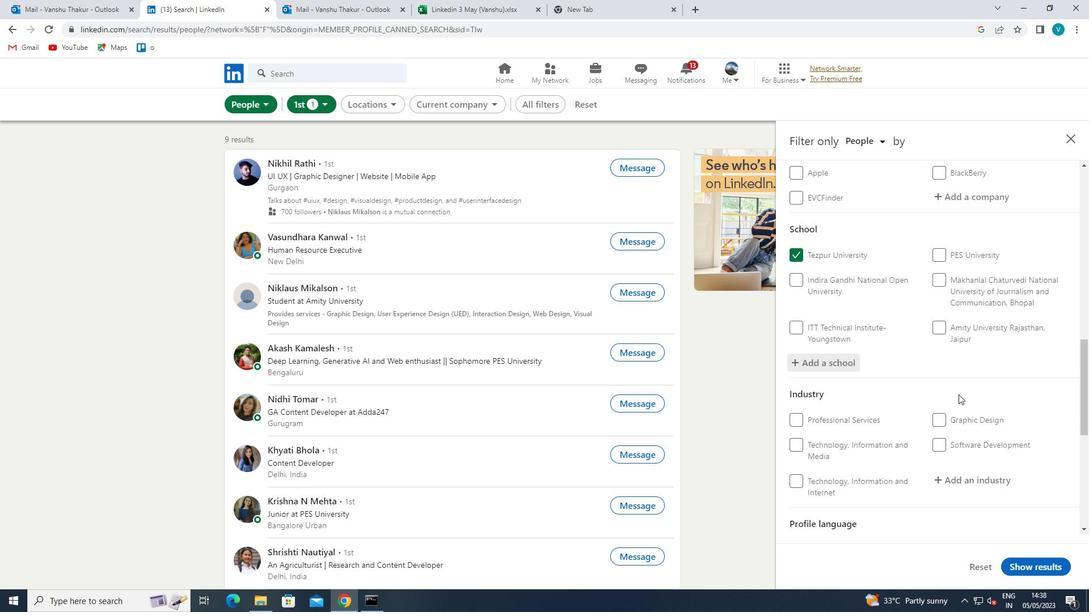 
Action: Mouse moved to (981, 351)
Screenshot: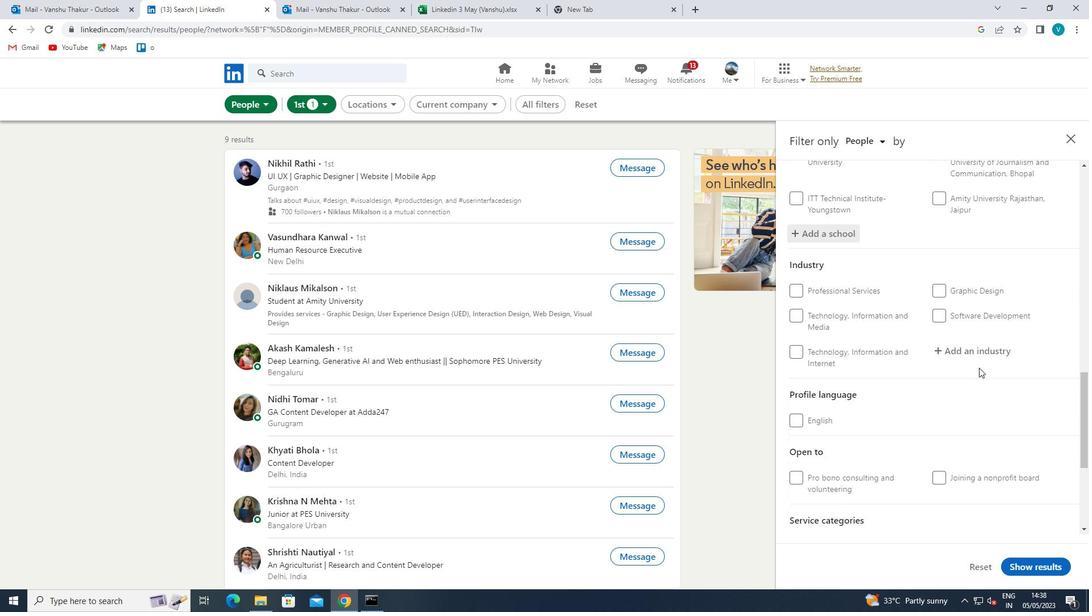 
Action: Mouse pressed left at (981, 351)
Screenshot: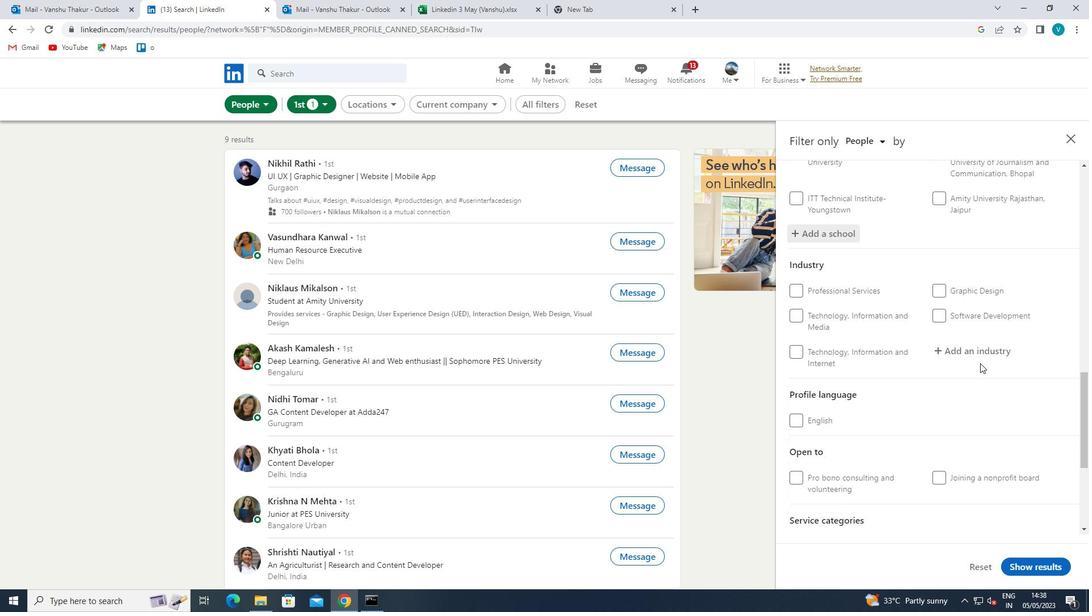 
Action: Key pressed <Key.shift>W
Screenshot: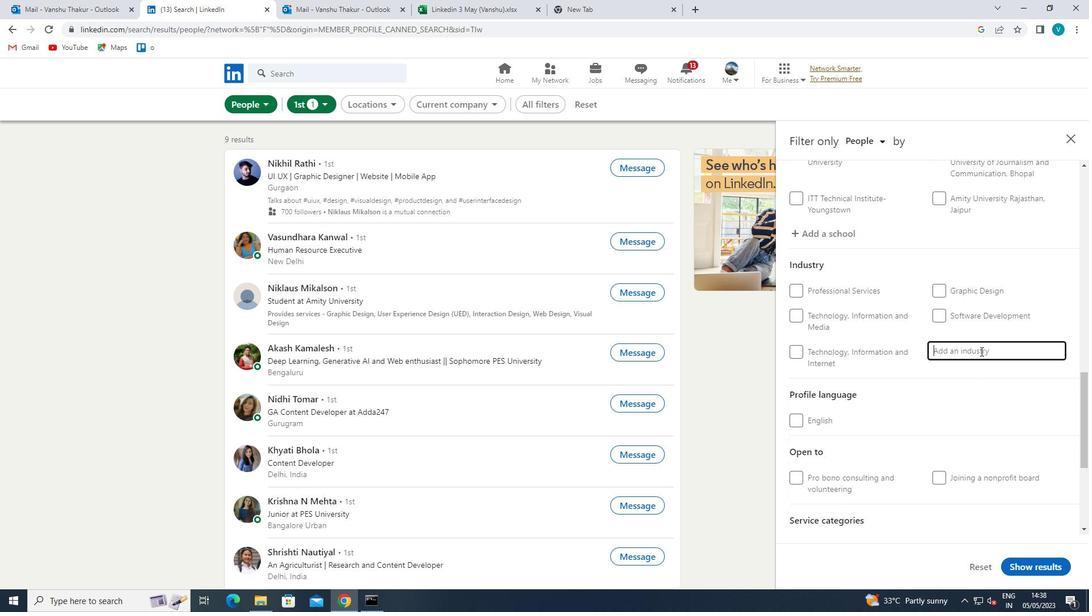 
Action: Mouse moved to (976, 354)
Screenshot: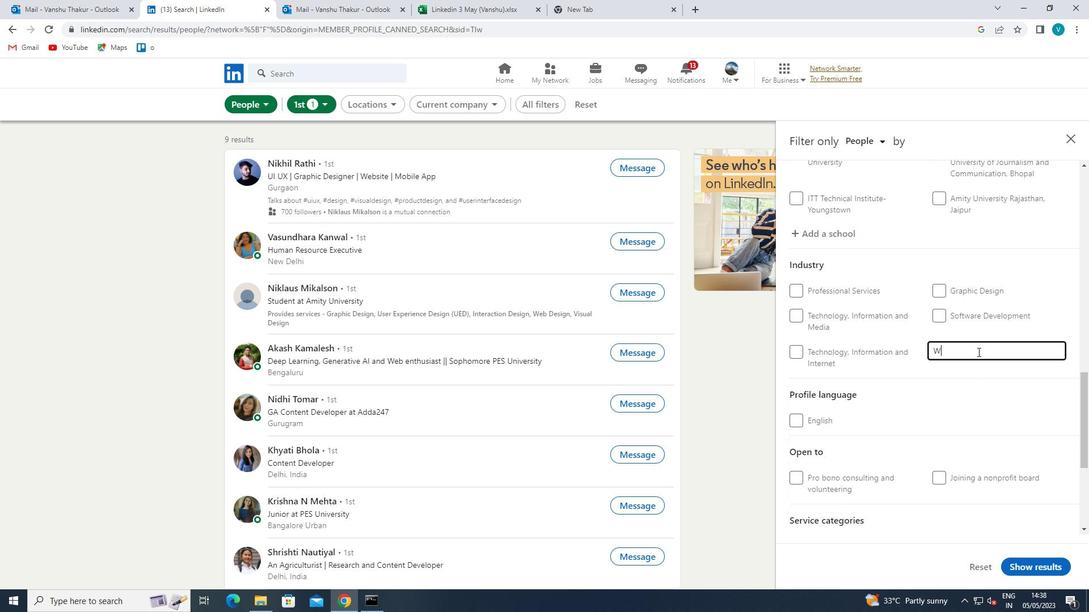
Action: Key pressed IRELESS
Screenshot: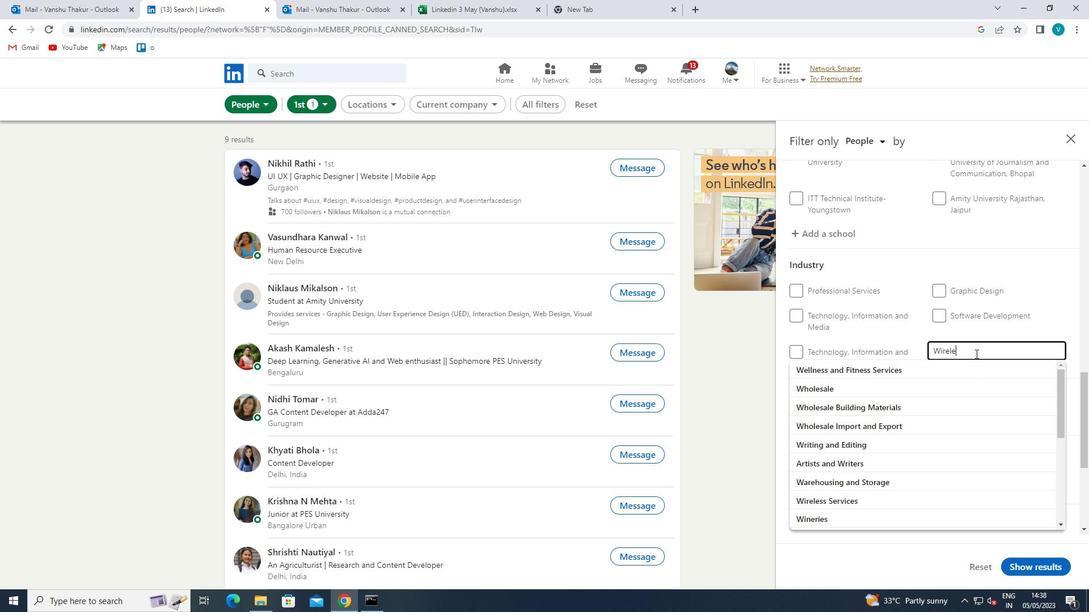 
Action: Mouse moved to (961, 363)
Screenshot: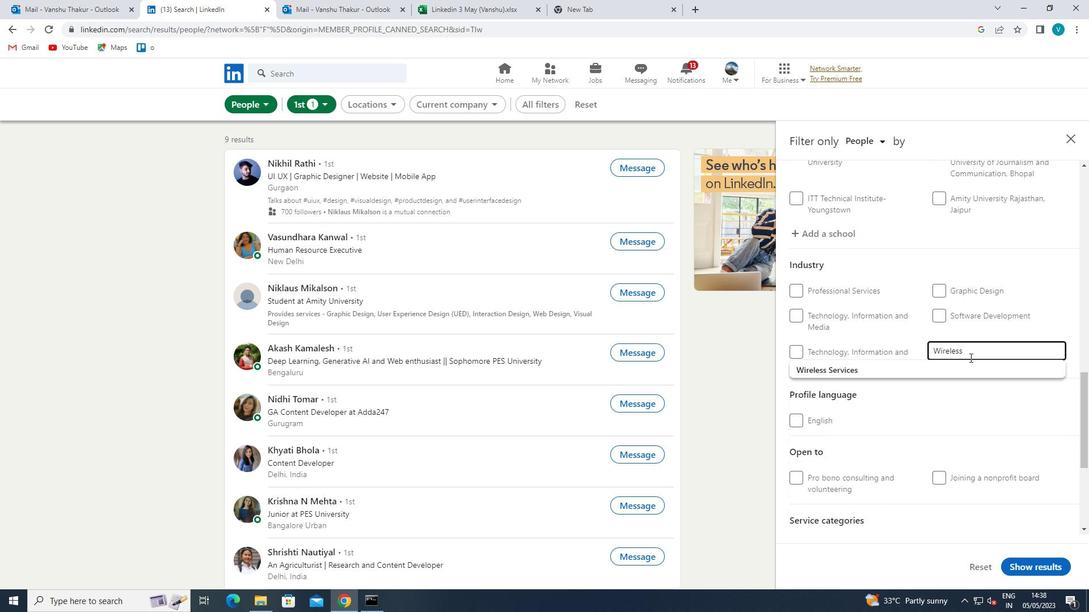 
Action: Mouse pressed left at (961, 363)
Screenshot: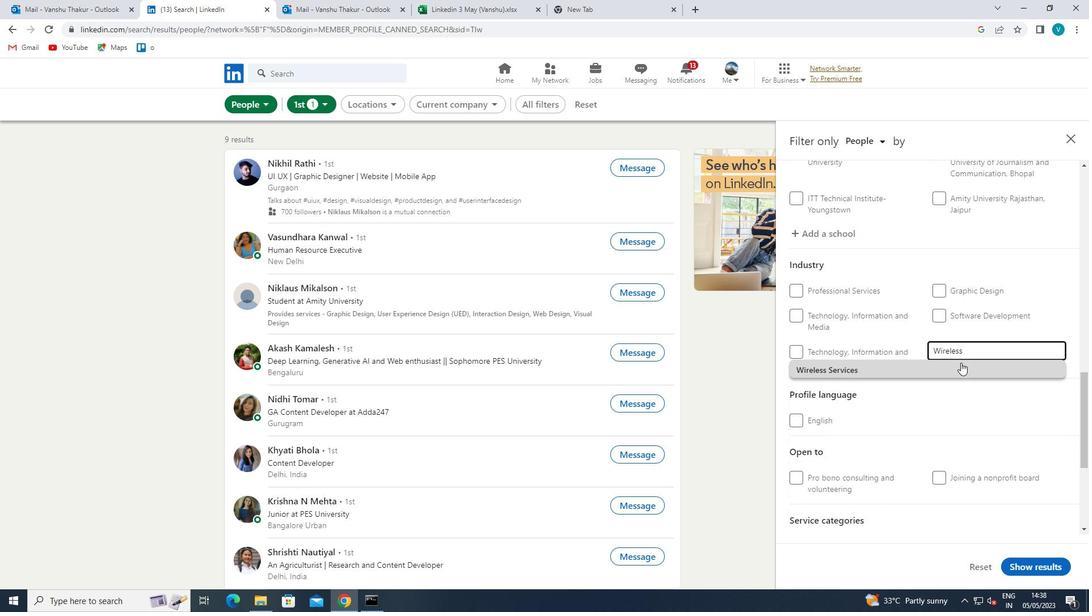 
Action: Mouse scrolled (961, 362) with delta (0, 0)
Screenshot: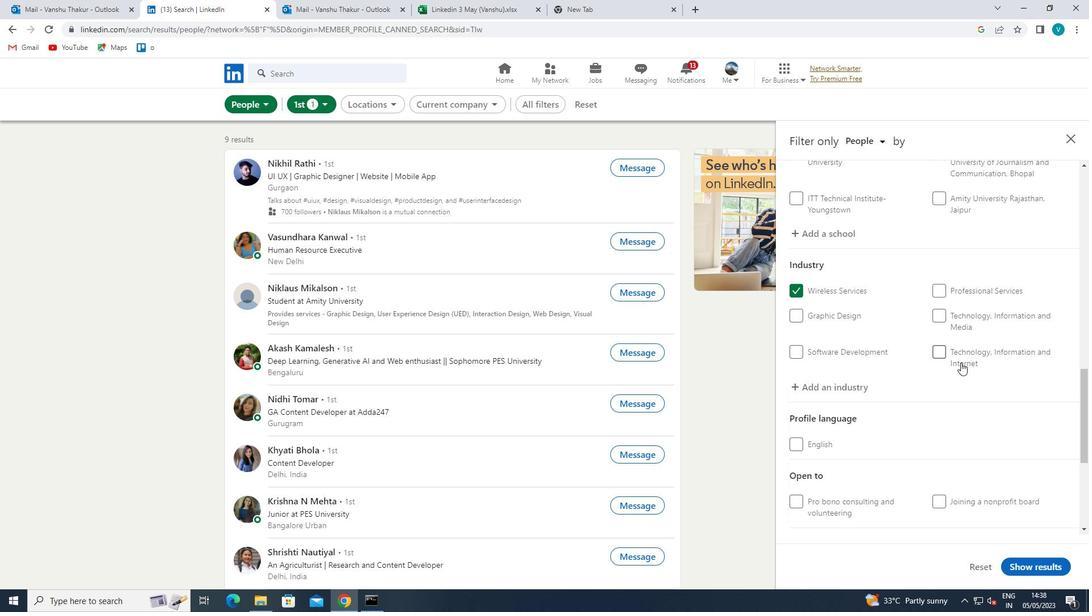 
Action: Mouse scrolled (961, 362) with delta (0, 0)
Screenshot: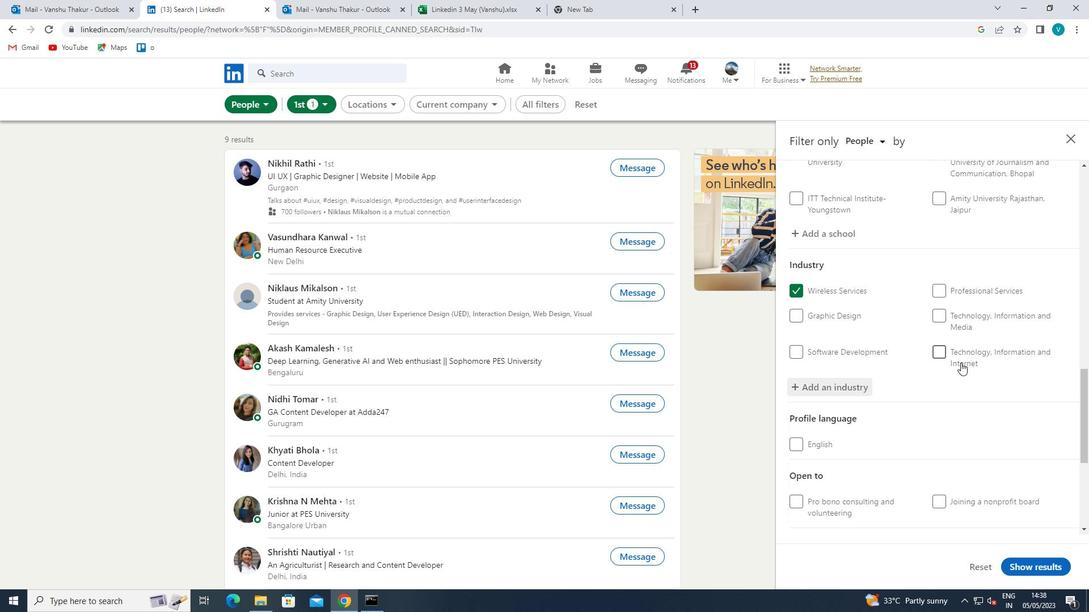 
Action: Mouse moved to (960, 363)
Screenshot: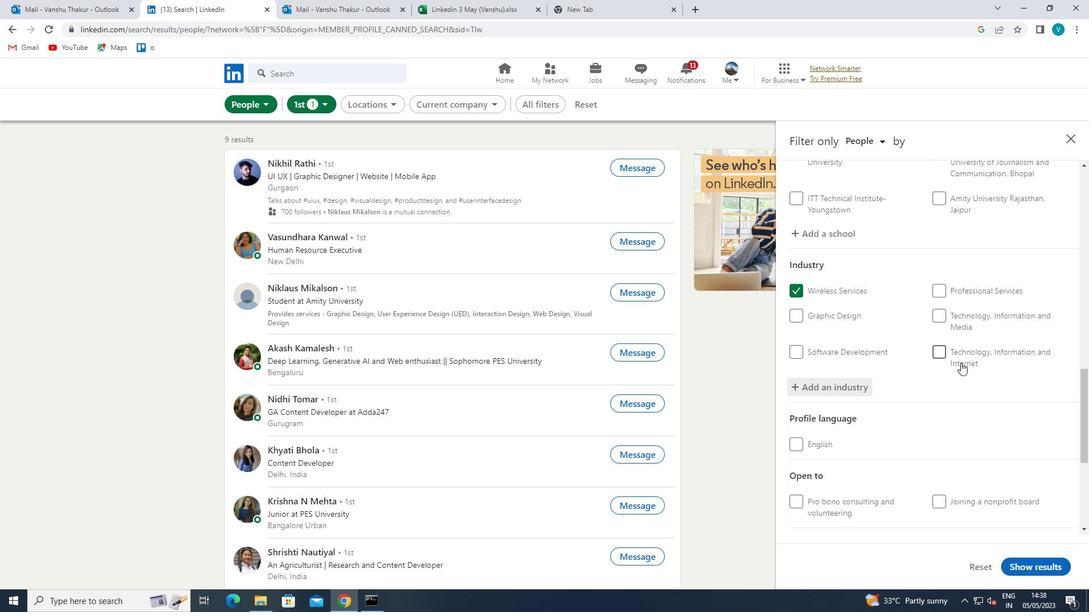 
Action: Mouse scrolled (960, 363) with delta (0, 0)
Screenshot: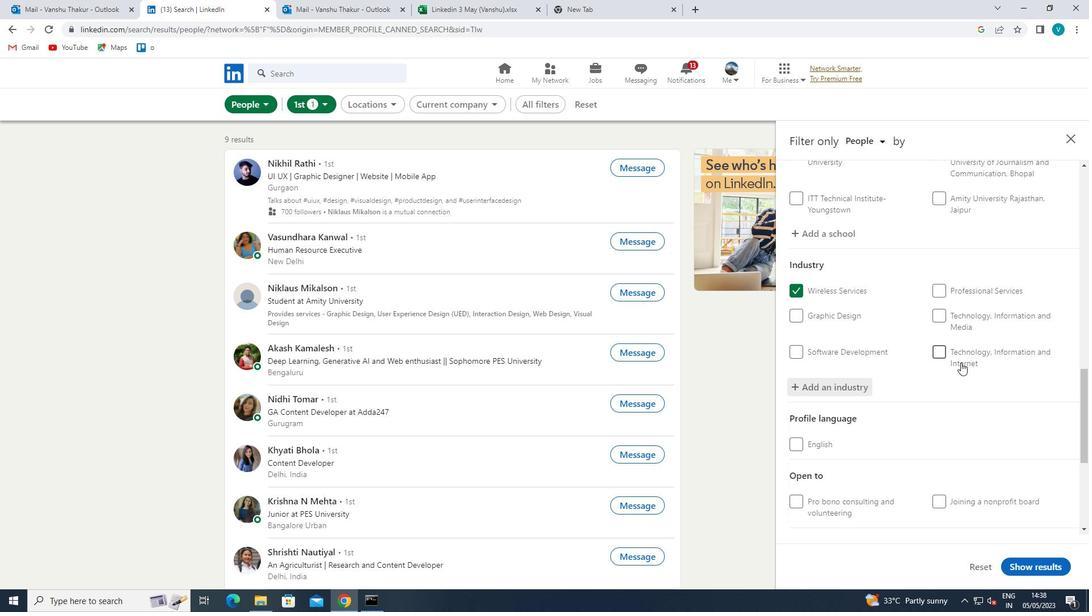 
Action: Mouse moved to (960, 364)
Screenshot: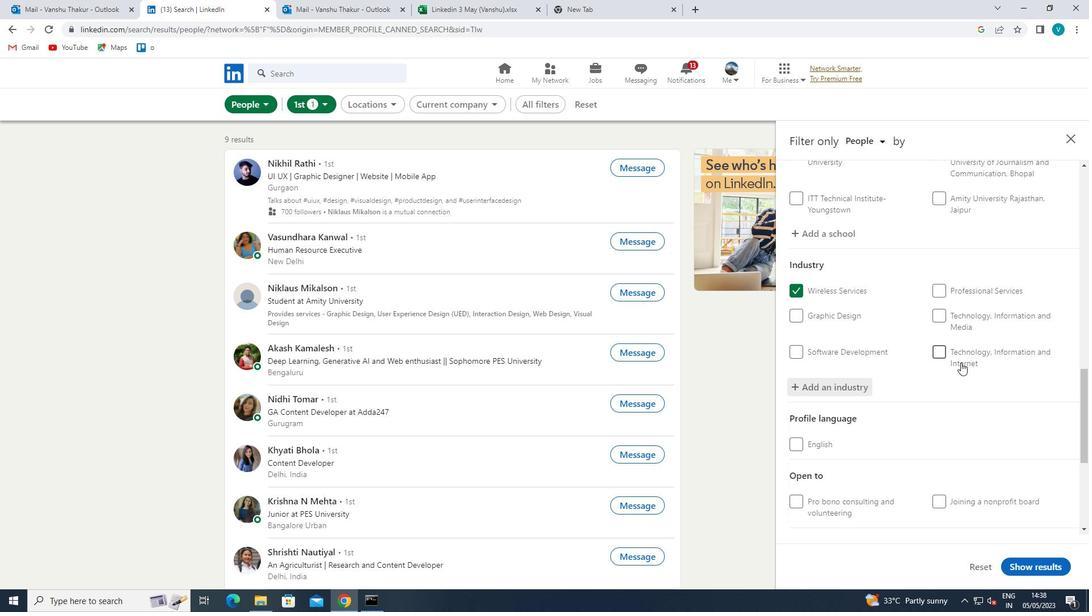 
Action: Mouse scrolled (960, 363) with delta (0, 0)
Screenshot: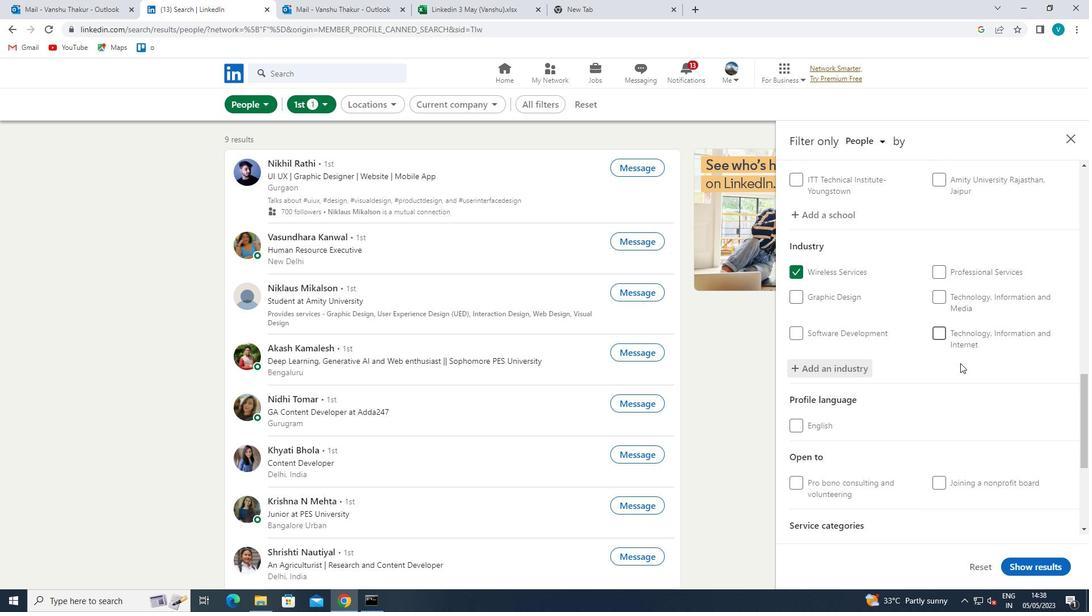 
Action: Mouse scrolled (960, 363) with delta (0, 0)
Screenshot: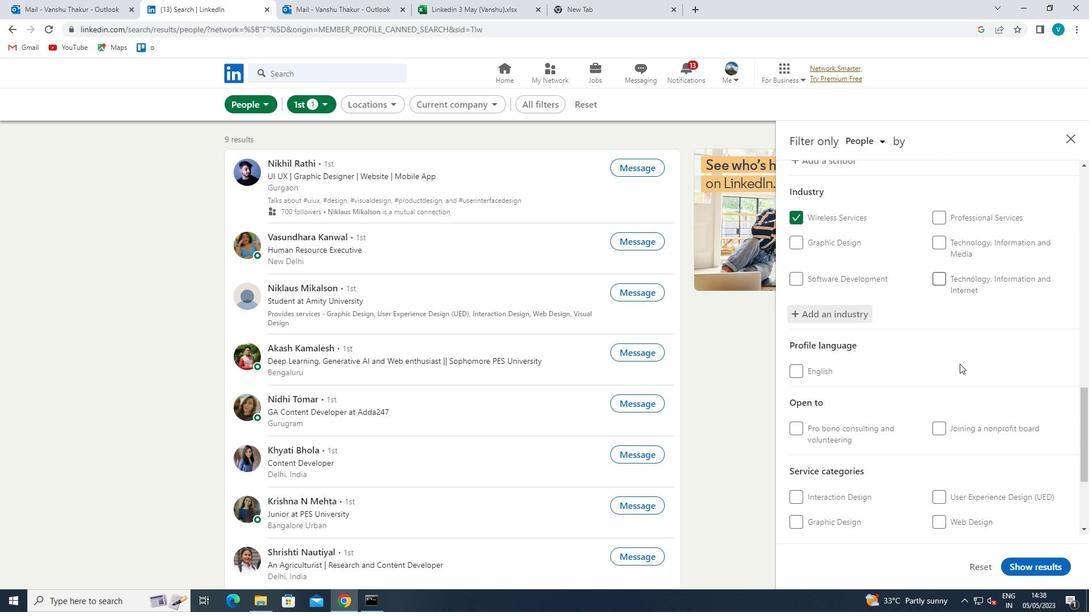 
Action: Mouse moved to (955, 375)
Screenshot: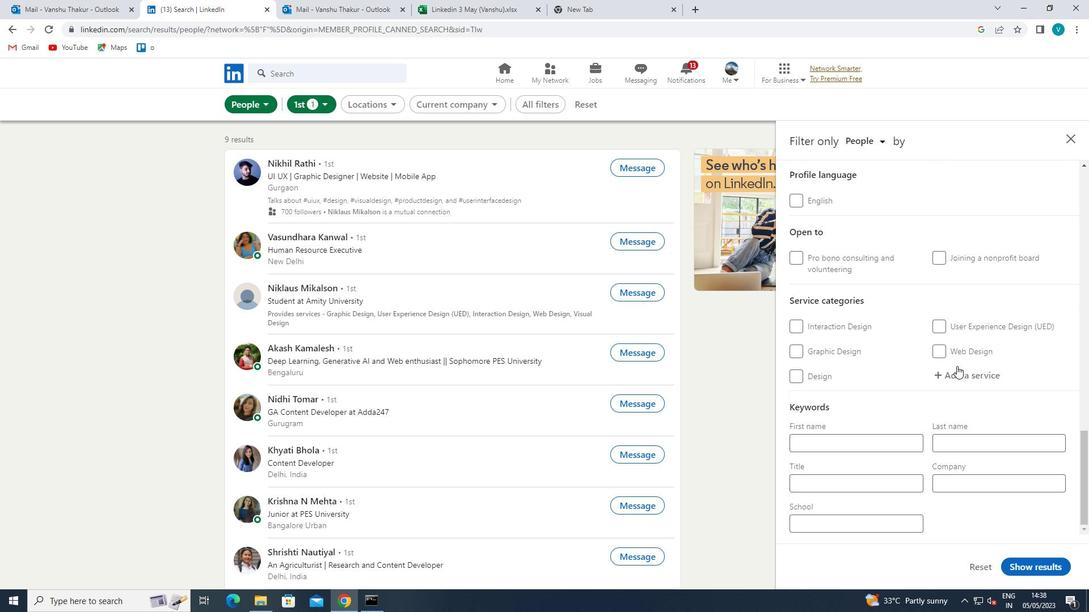 
Action: Mouse pressed left at (955, 375)
Screenshot: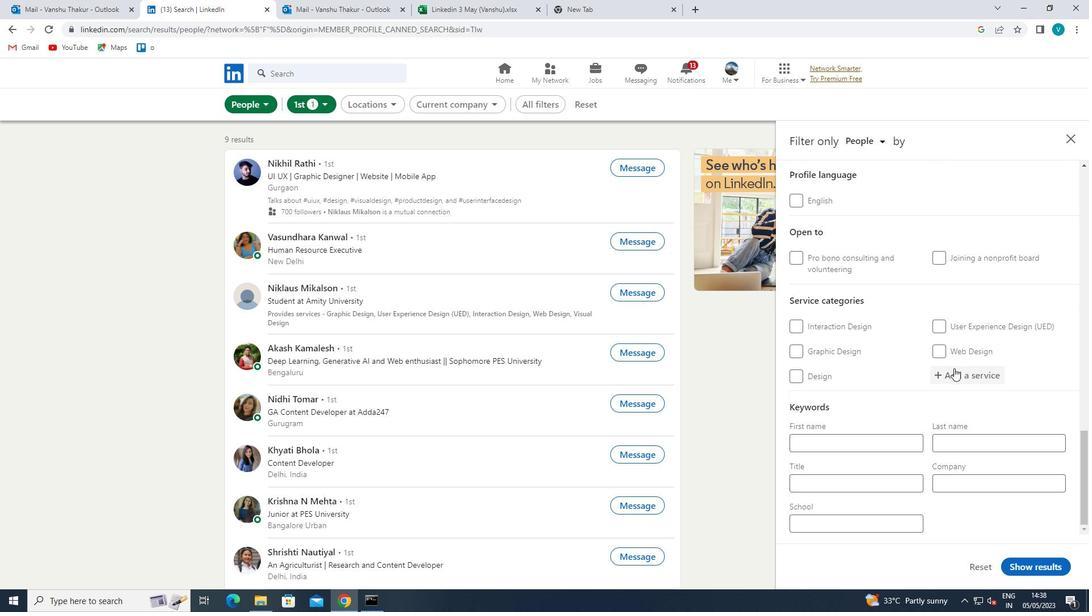 
Action: Key pressed <Key.shift>NETWORK<Key.space>
Screenshot: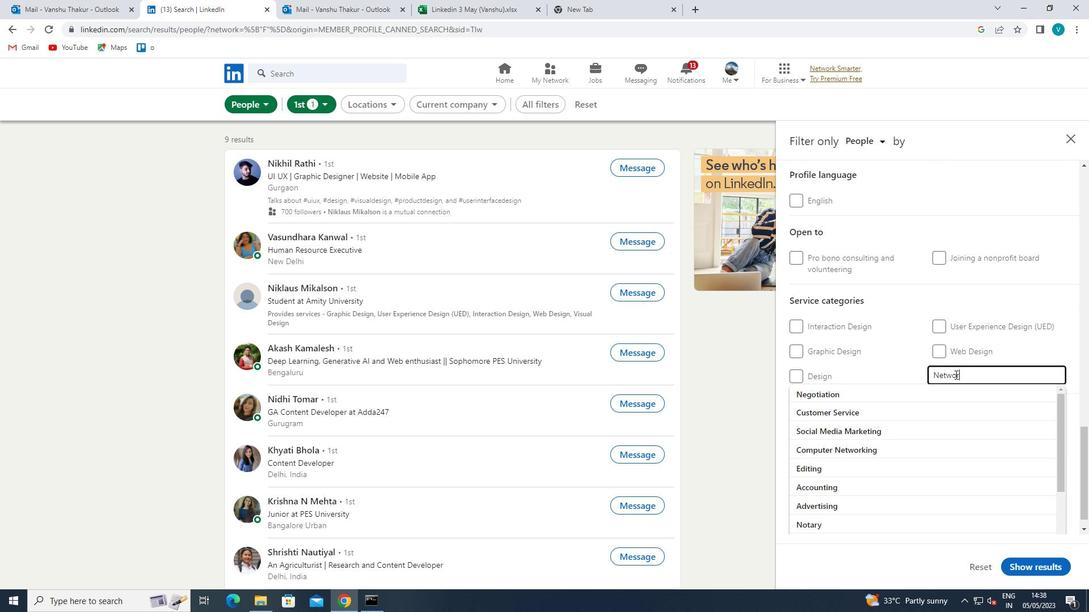 
Action: Mouse moved to (914, 422)
Screenshot: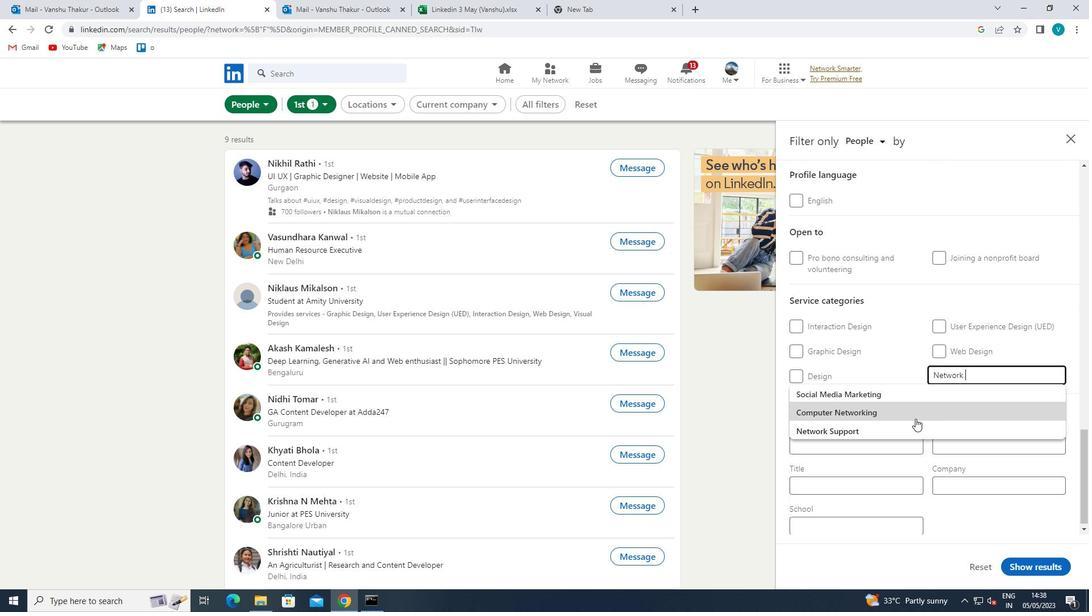 
Action: Mouse pressed left at (914, 422)
Screenshot: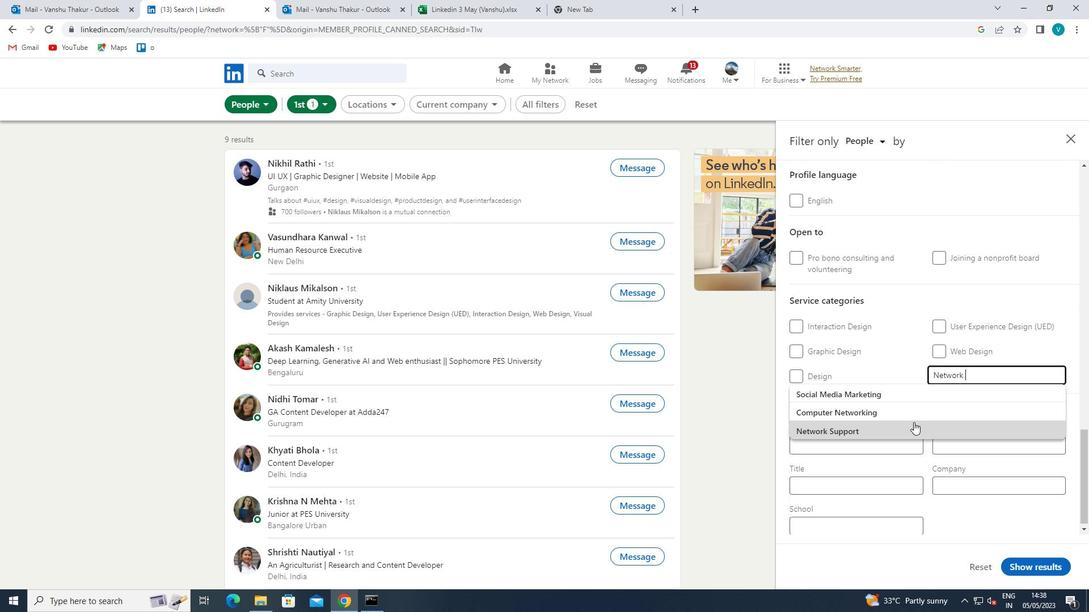 
Action: Mouse moved to (914, 422)
Screenshot: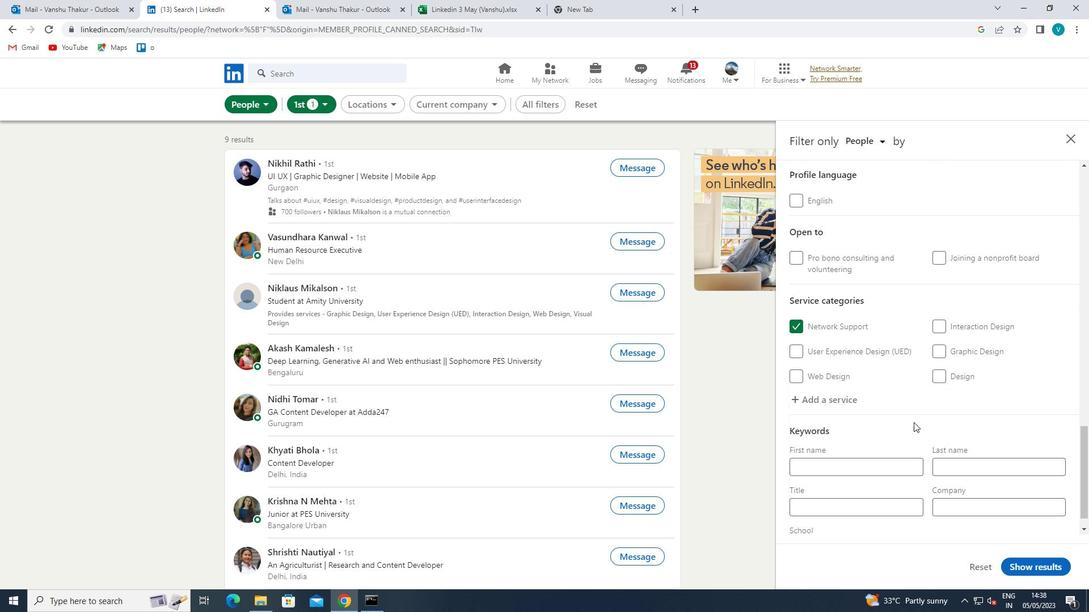 
Action: Mouse scrolled (914, 421) with delta (0, 0)
Screenshot: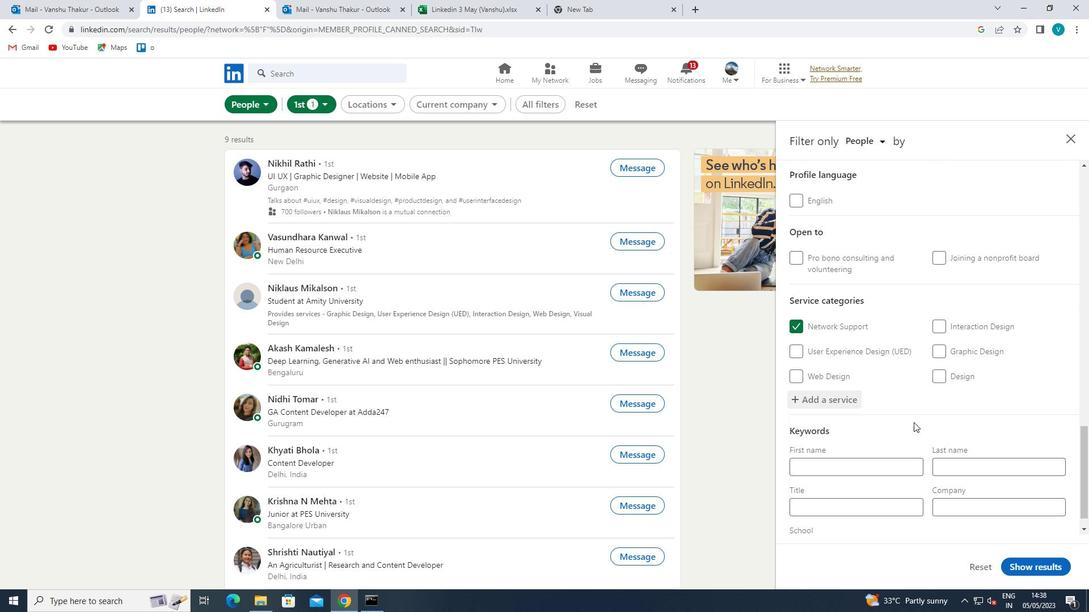 
Action: Mouse scrolled (914, 421) with delta (0, 0)
Screenshot: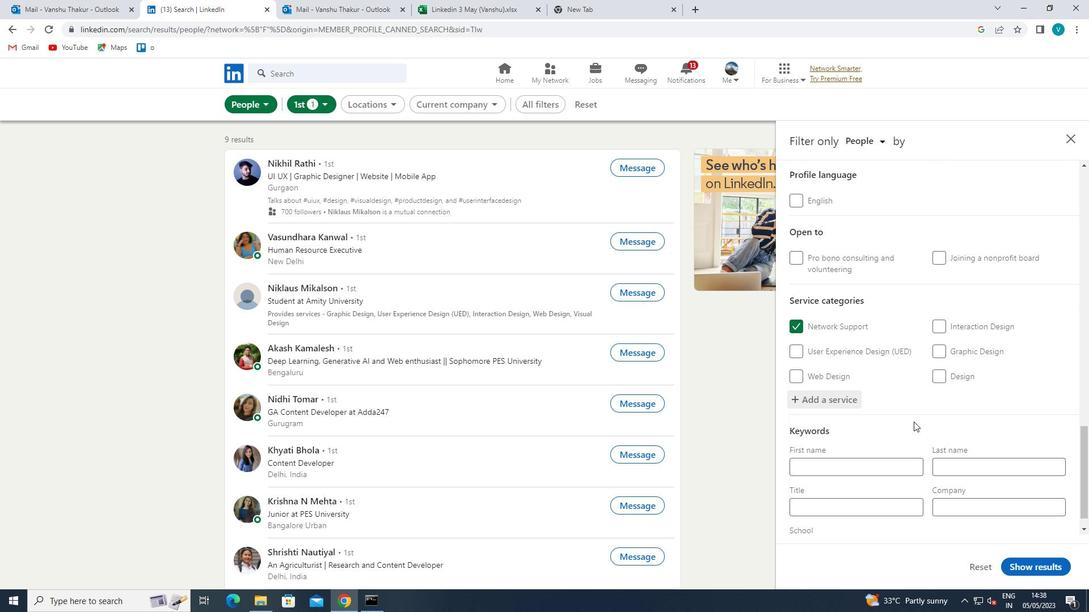 
Action: Mouse scrolled (914, 421) with delta (0, 0)
Screenshot: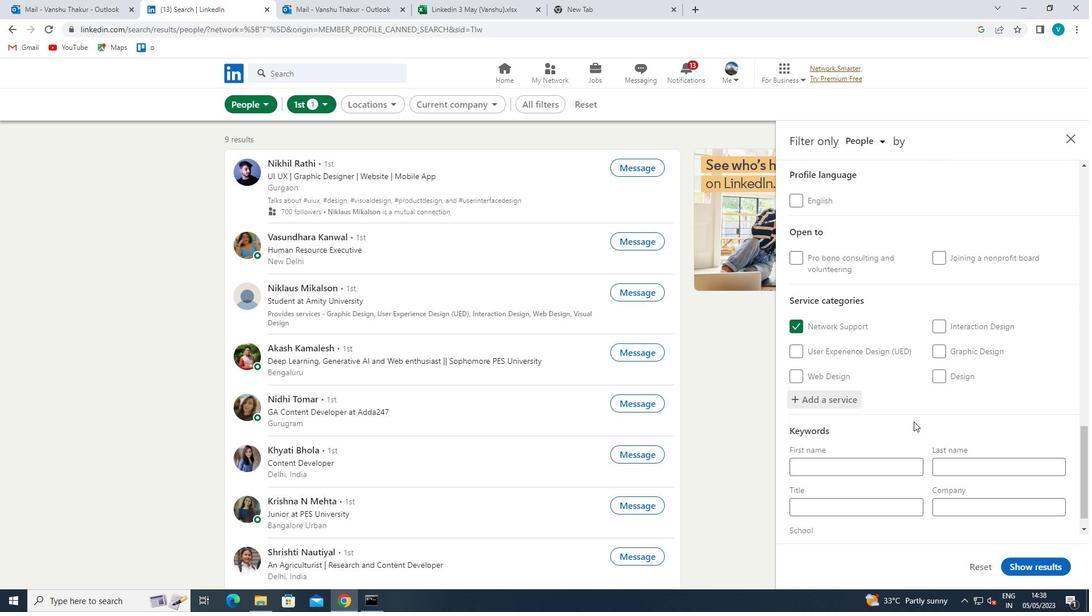 
Action: Mouse moved to (896, 480)
Screenshot: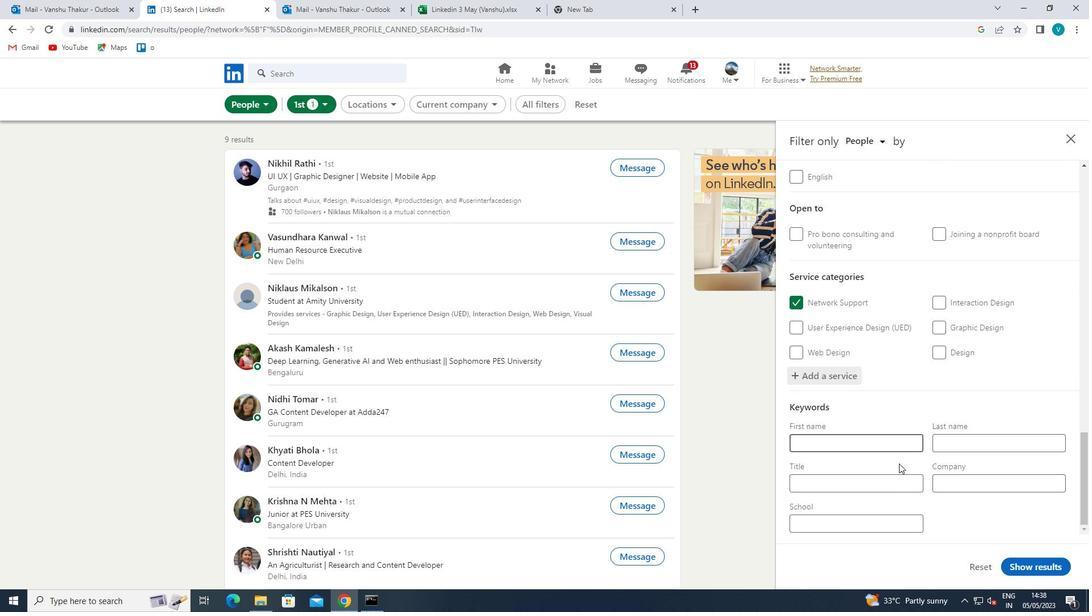 
Action: Mouse pressed left at (896, 480)
Screenshot: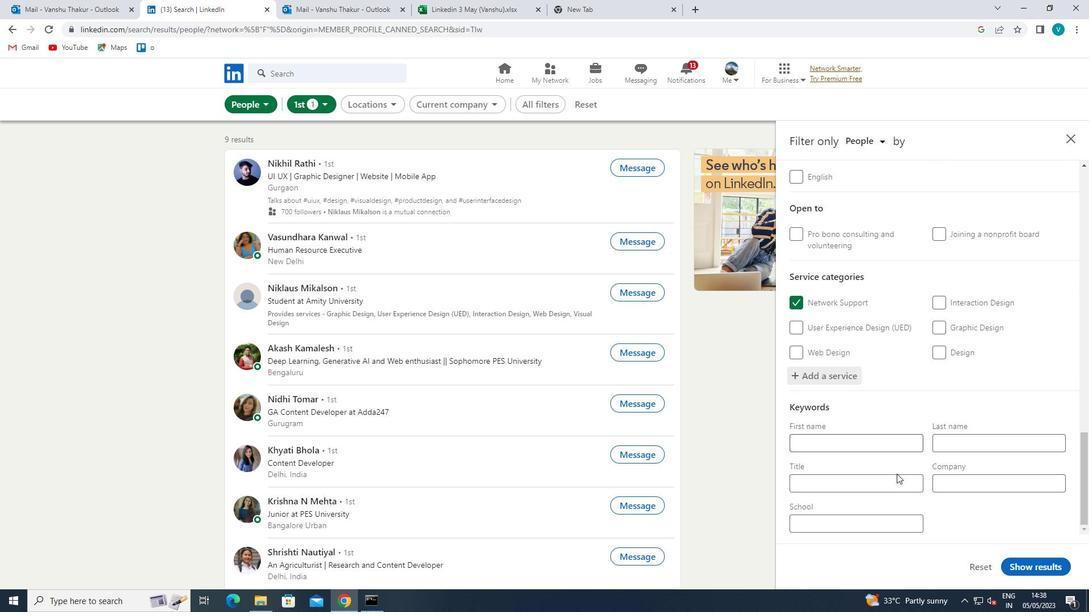
Action: Mouse moved to (896, 480)
Screenshot: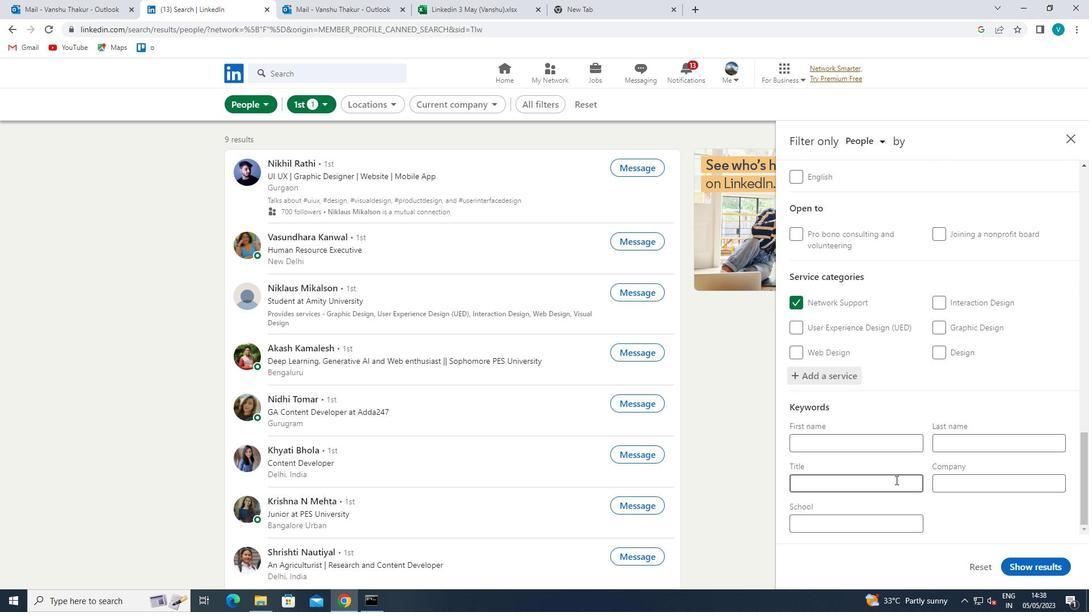 
Action: Key pressed <Key.shift><Key.shift><Key.shift><Key.shift><Key.shift>MACHINERY<Key.space><Key.shift><Key.shift><Key.shift><Key.shift><Key.shift>OPEAR<Key.backspace><Key.backspace>RATOTR<Key.space><Key.backspace><Key.backspace><Key.backspace>R<Key.space>
Screenshot: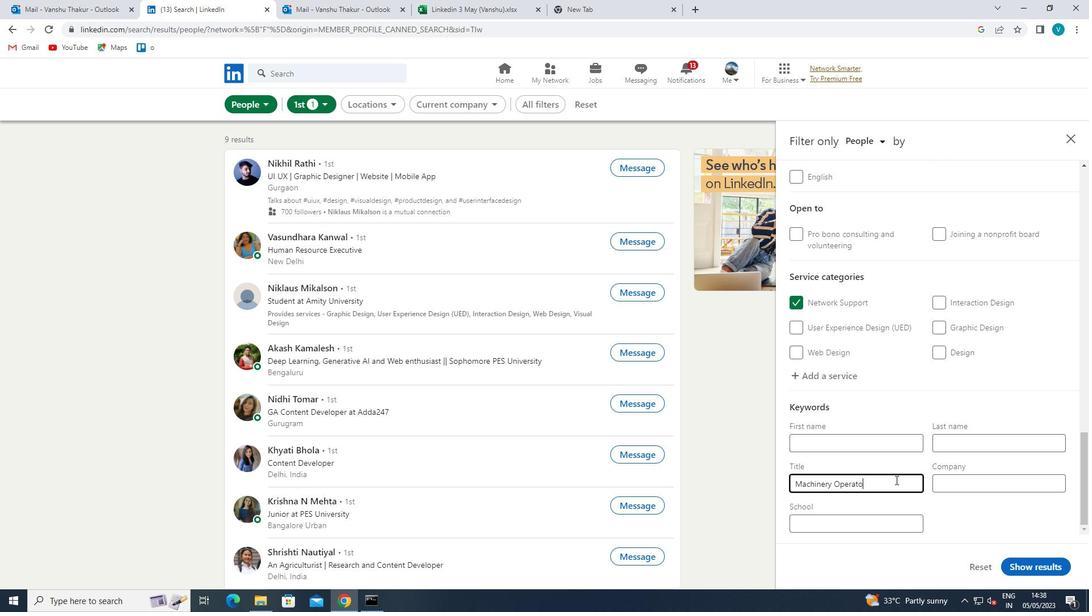 
Action: Mouse moved to (1034, 563)
Screenshot: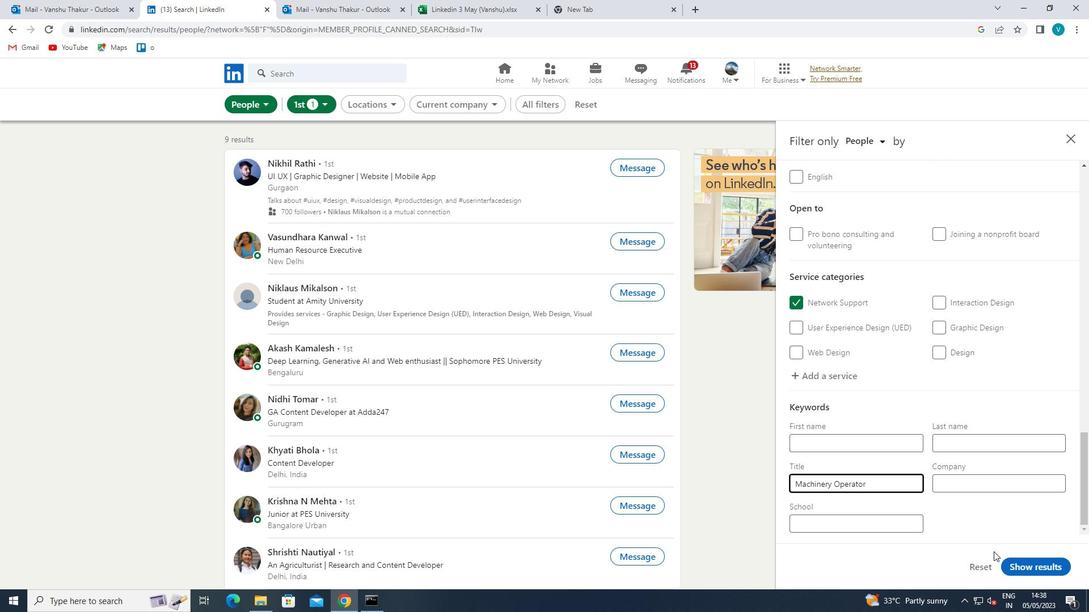 
Action: Mouse pressed left at (1034, 563)
Screenshot: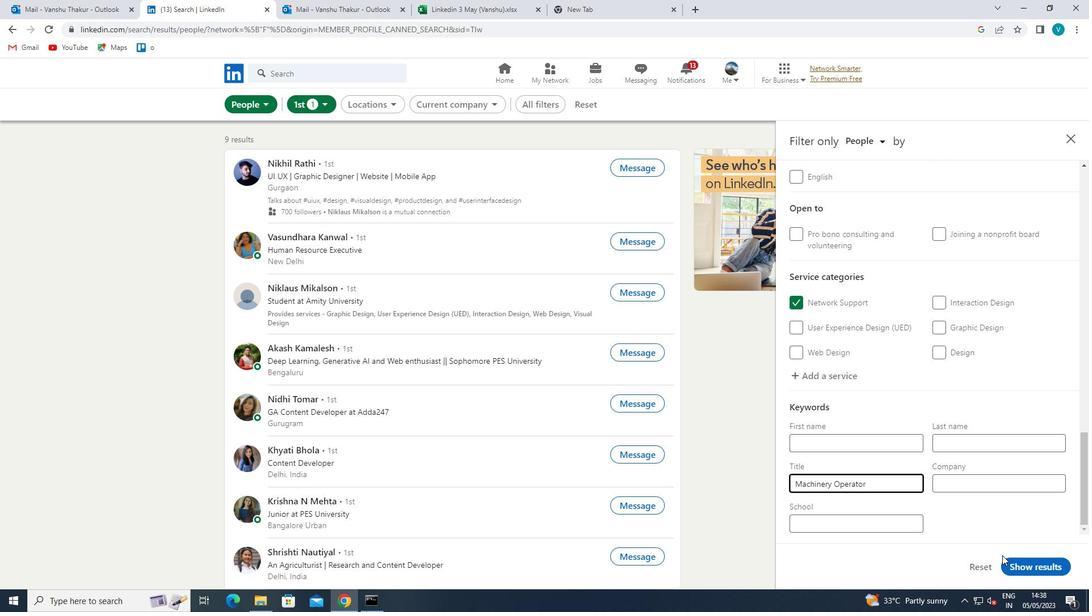 
Action: Mouse moved to (1036, 562)
Screenshot: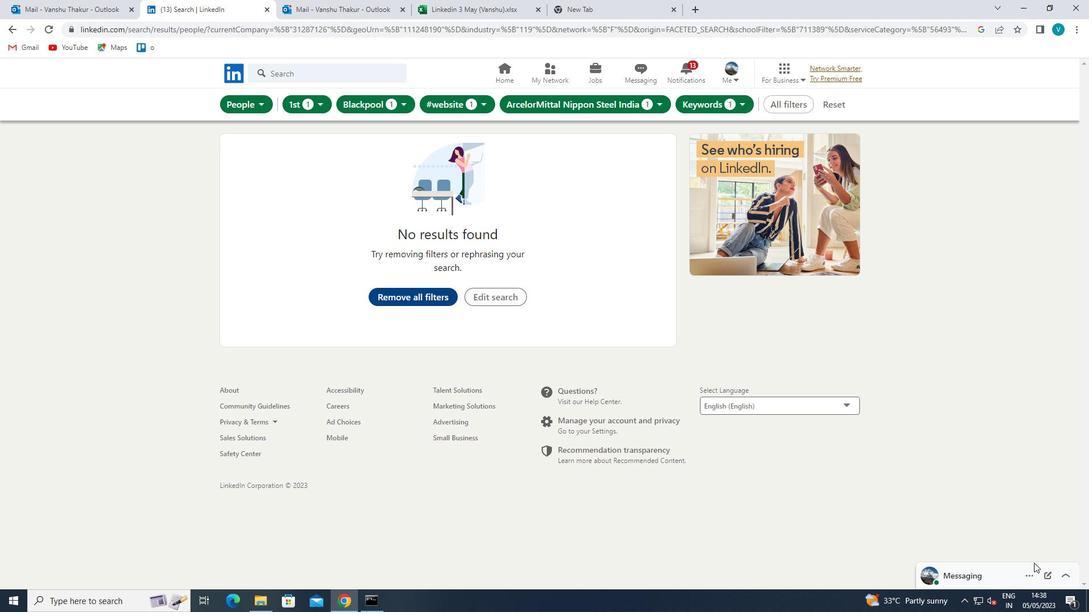 
